 Task: Send an email with the signature Edwin Parker with the subject Request for a promotion and the message I would like to arrange a conference call to discuss this matter further. from softage.1@softage.net to softage.5@softage.net and softage.6@softage.net with an attached document Company_handbook.pdf
Action: Mouse moved to (431, 560)
Screenshot: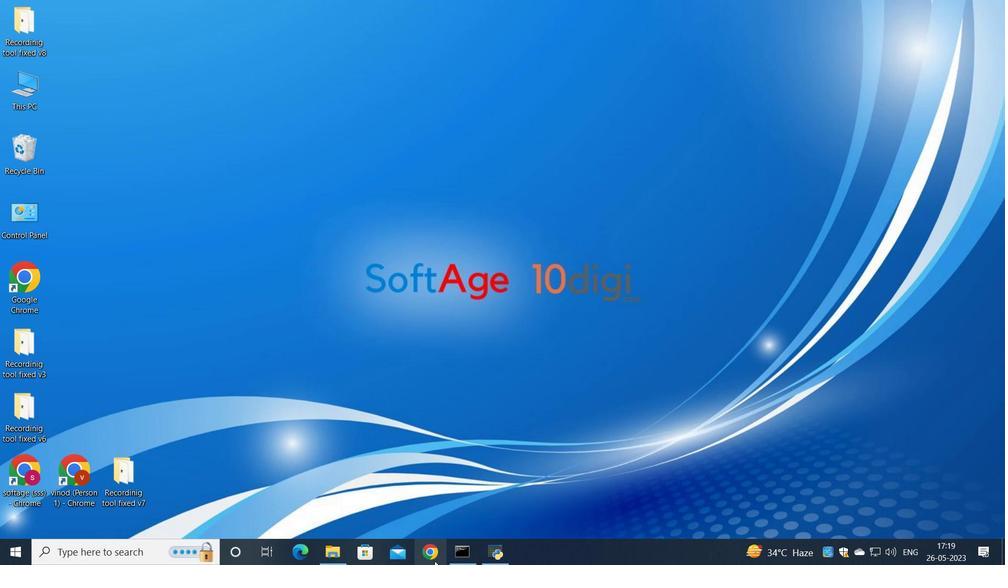 
Action: Mouse pressed left at (431, 560)
Screenshot: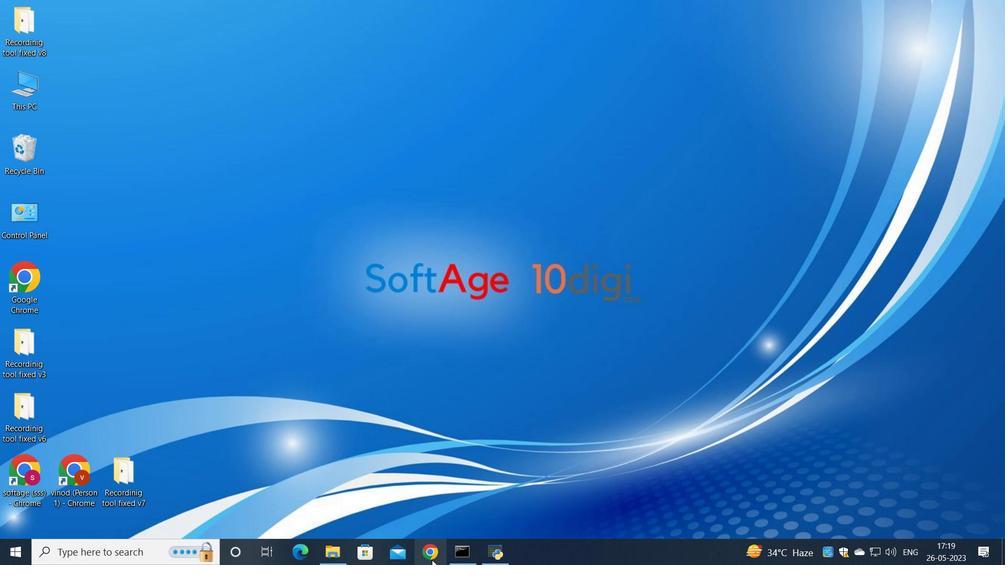 
Action: Mouse moved to (429, 375)
Screenshot: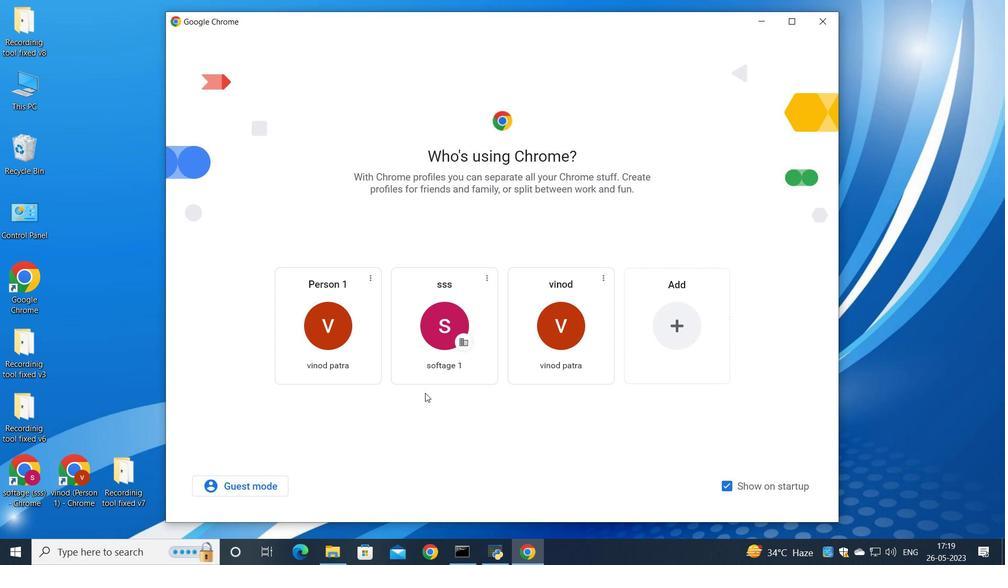 
Action: Mouse pressed left at (429, 375)
Screenshot: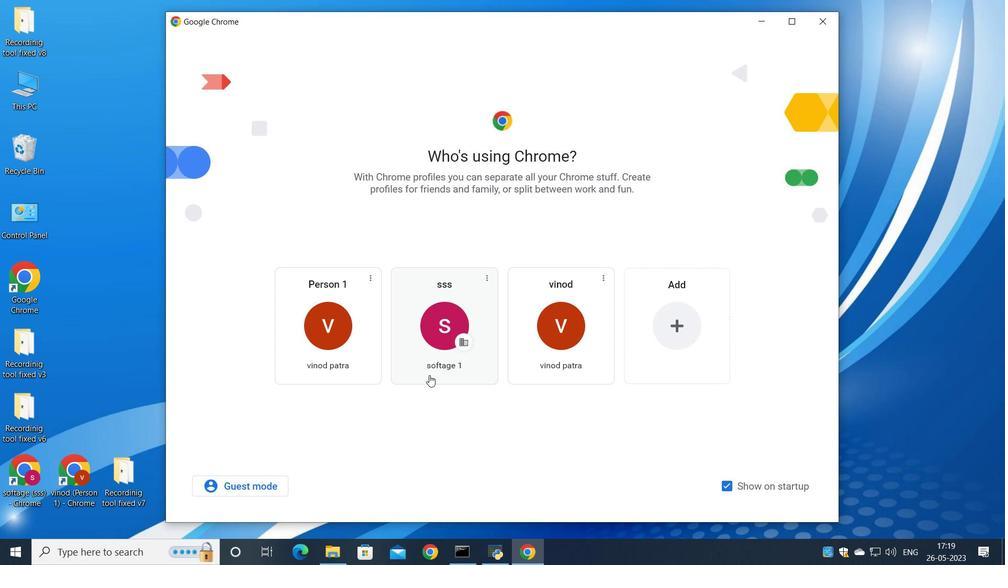 
Action: Mouse moved to (875, 68)
Screenshot: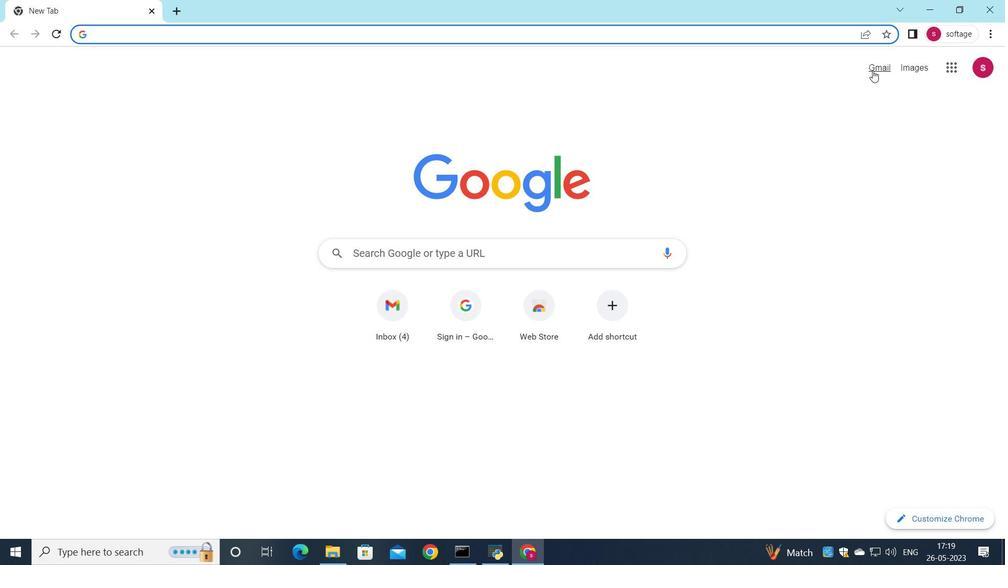 
Action: Mouse pressed left at (875, 68)
Screenshot: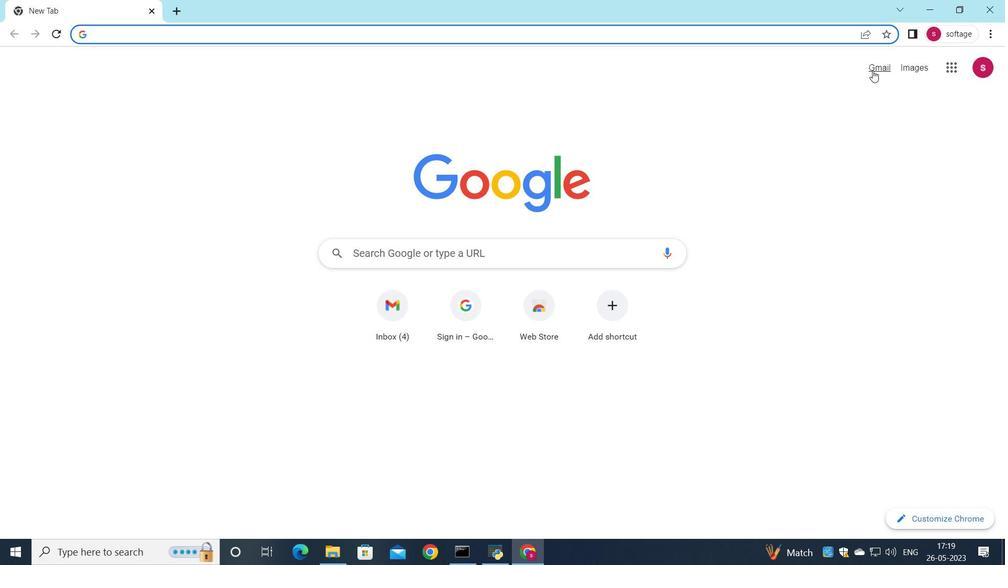 
Action: Mouse moved to (859, 92)
Screenshot: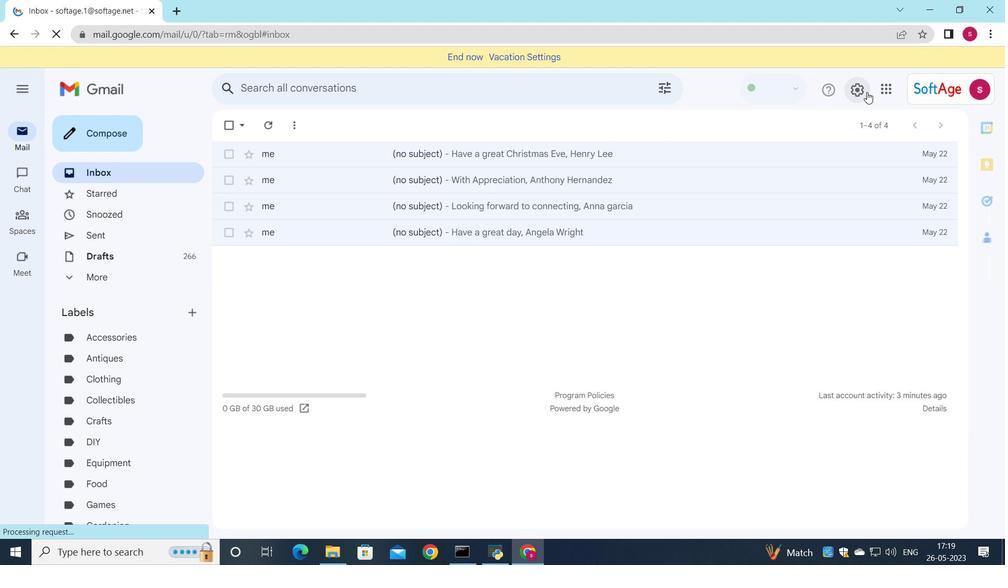 
Action: Mouse pressed left at (859, 92)
Screenshot: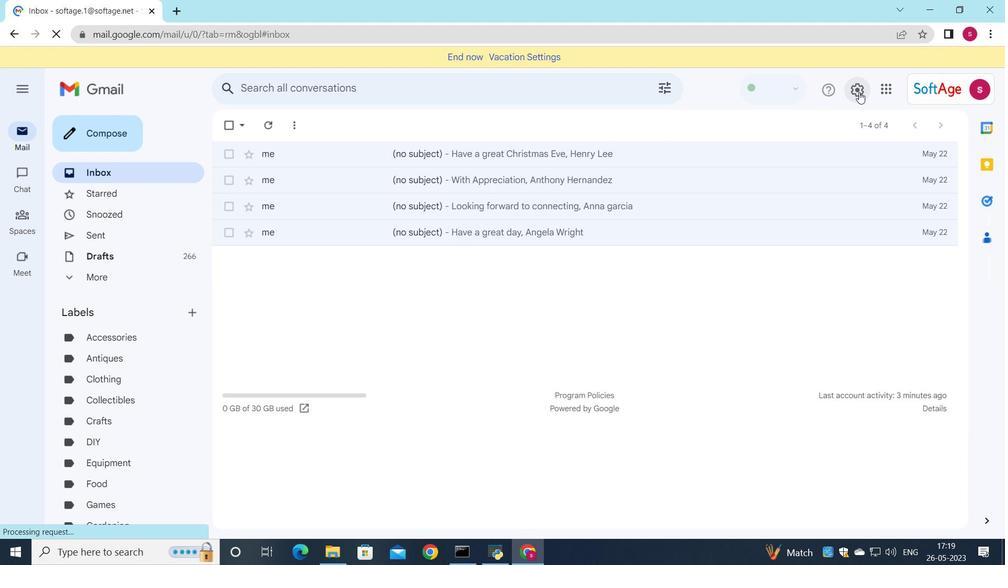 
Action: Mouse moved to (880, 154)
Screenshot: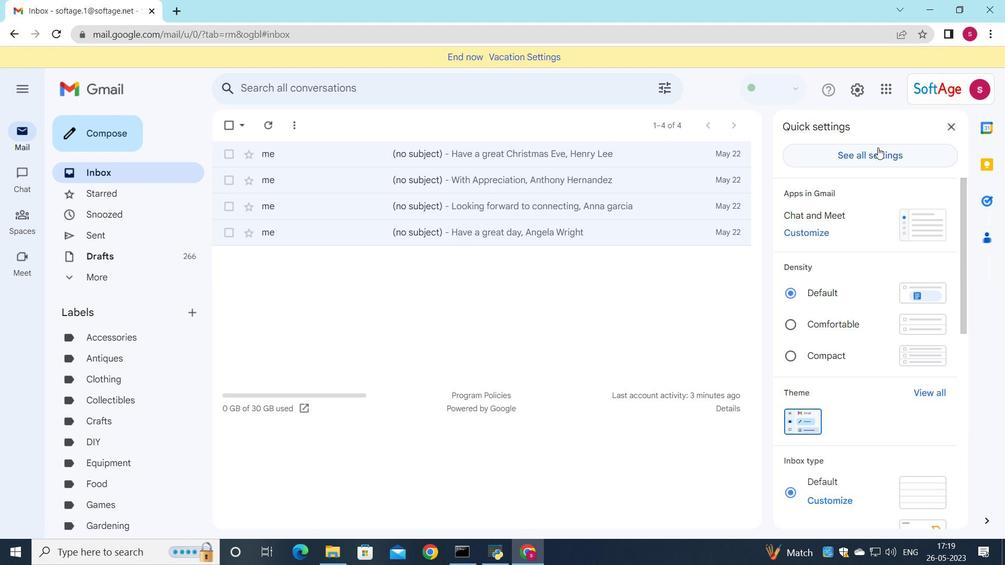 
Action: Mouse pressed left at (880, 154)
Screenshot: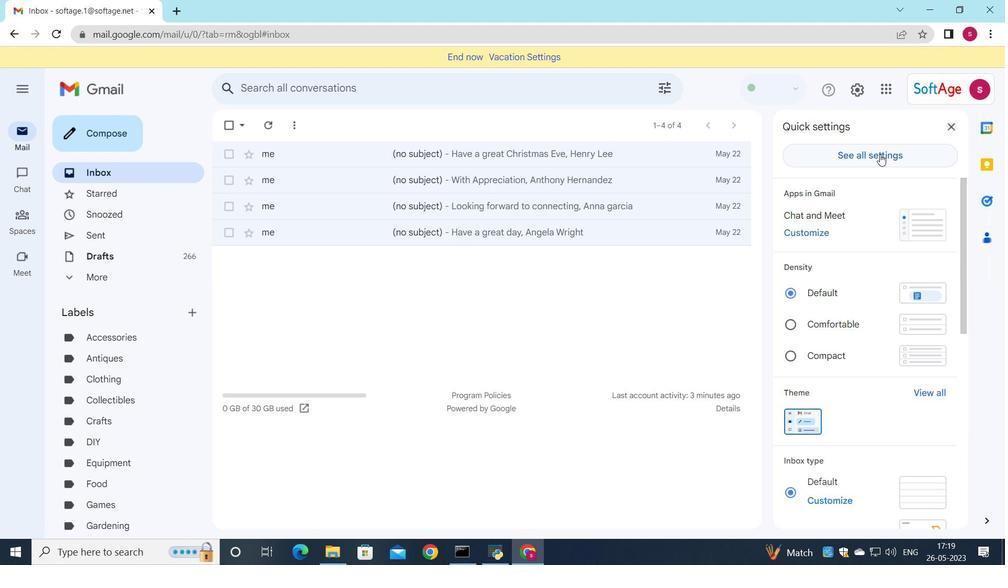 
Action: Mouse moved to (472, 250)
Screenshot: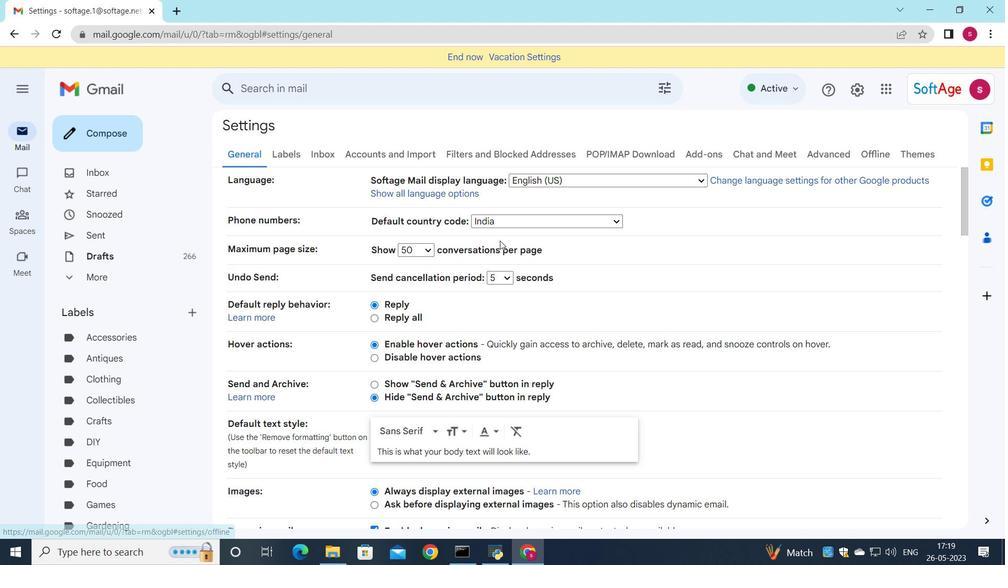 
Action: Mouse scrolled (472, 250) with delta (0, 0)
Screenshot: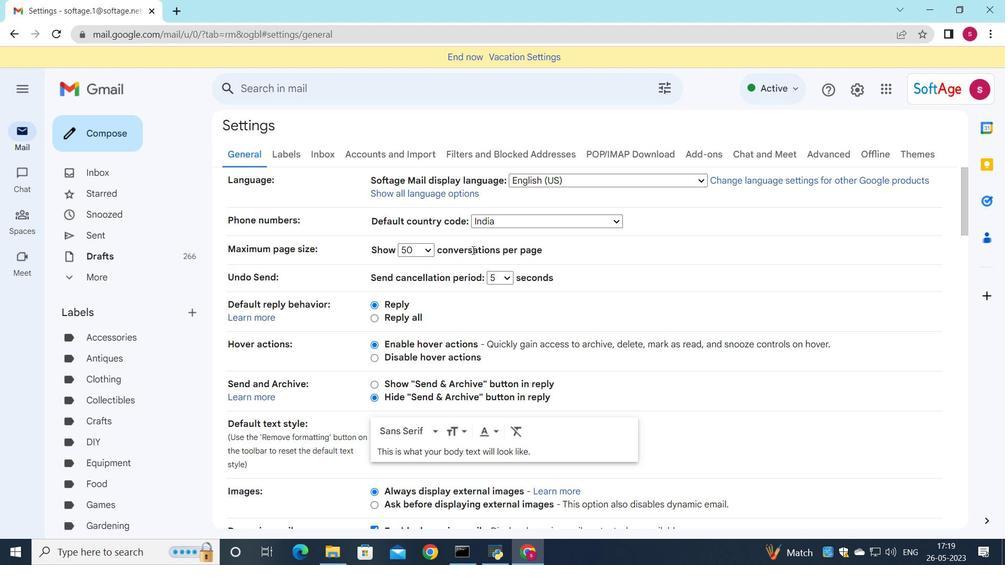
Action: Mouse scrolled (472, 250) with delta (0, 0)
Screenshot: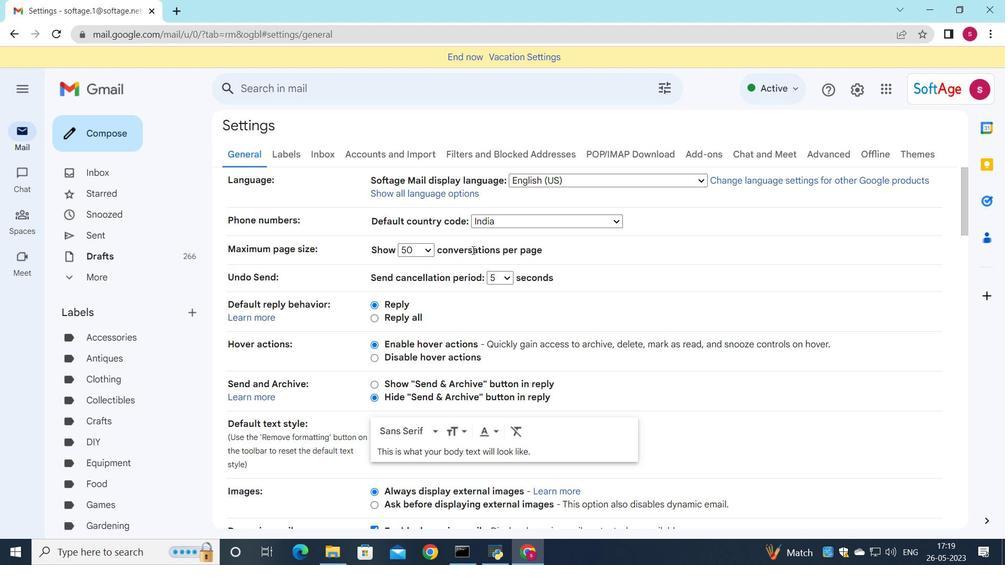 
Action: Mouse scrolled (472, 250) with delta (0, 0)
Screenshot: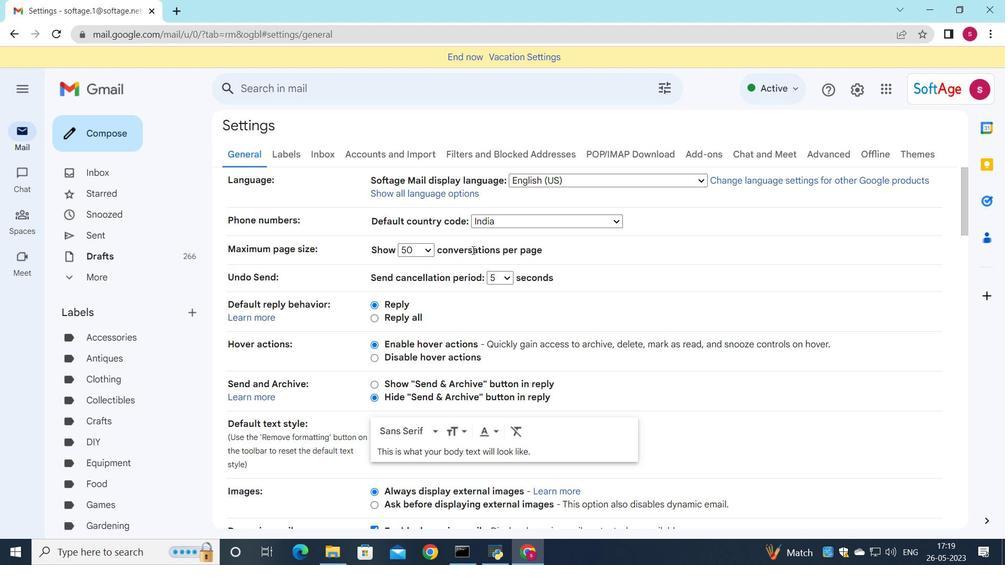 
Action: Mouse scrolled (472, 250) with delta (0, 0)
Screenshot: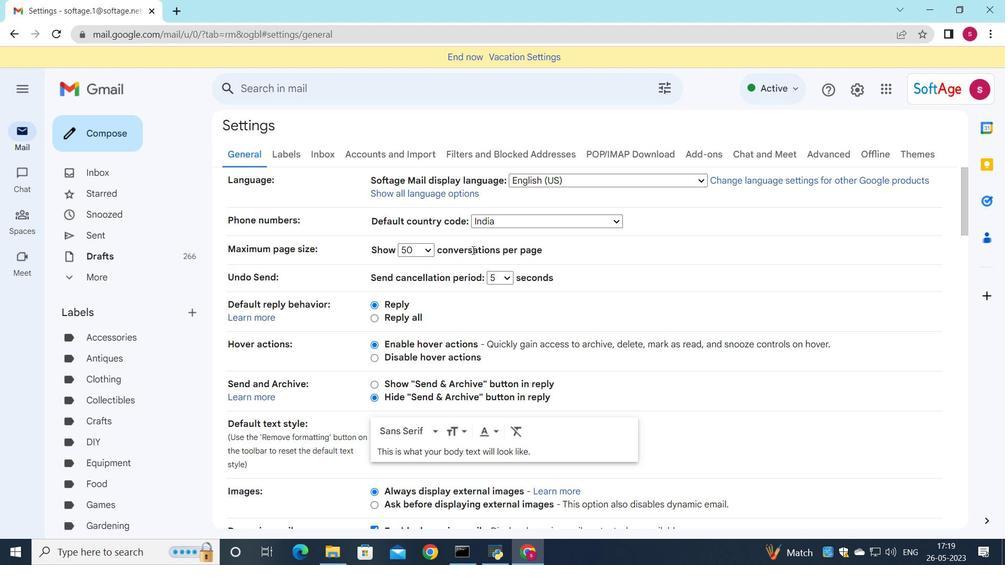 
Action: Mouse scrolled (472, 250) with delta (0, 0)
Screenshot: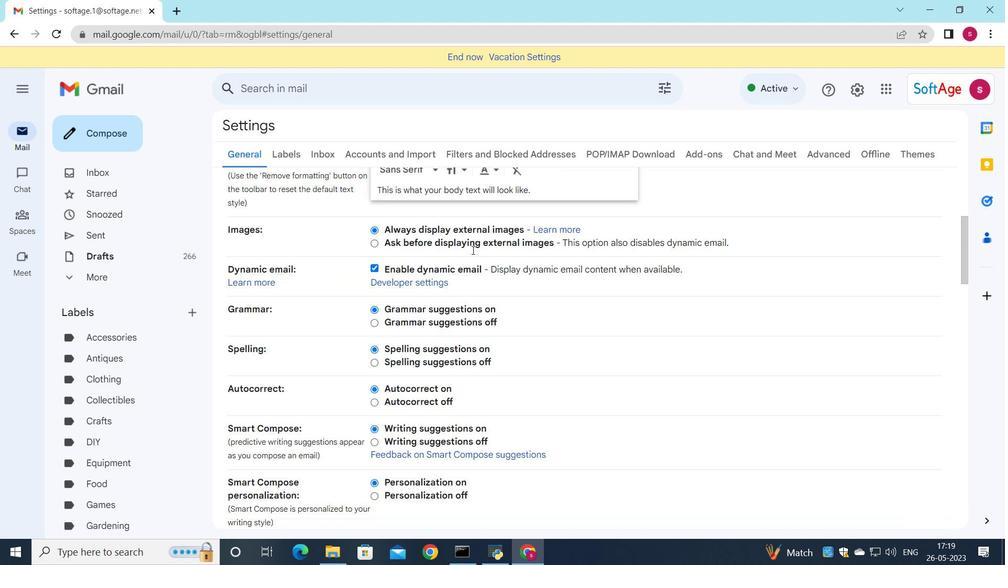 
Action: Mouse scrolled (472, 250) with delta (0, 0)
Screenshot: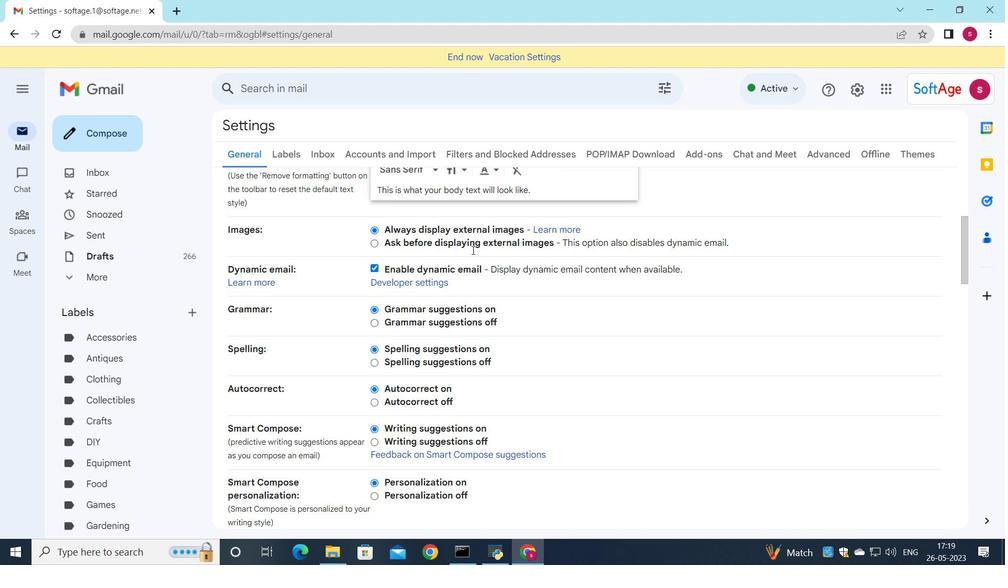 
Action: Mouse scrolled (472, 250) with delta (0, 0)
Screenshot: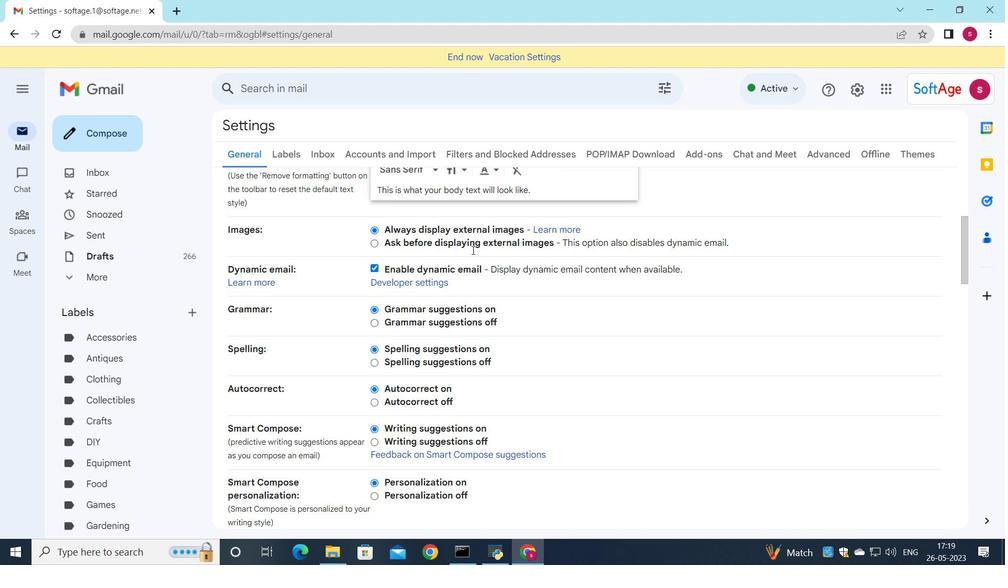 
Action: Mouse scrolled (472, 250) with delta (0, 0)
Screenshot: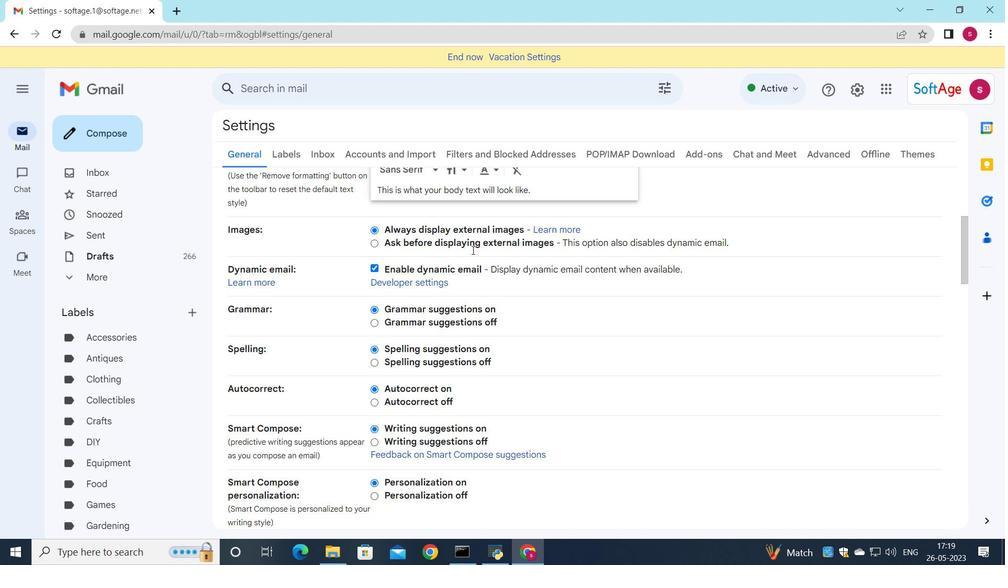 
Action: Mouse scrolled (472, 250) with delta (0, 0)
Screenshot: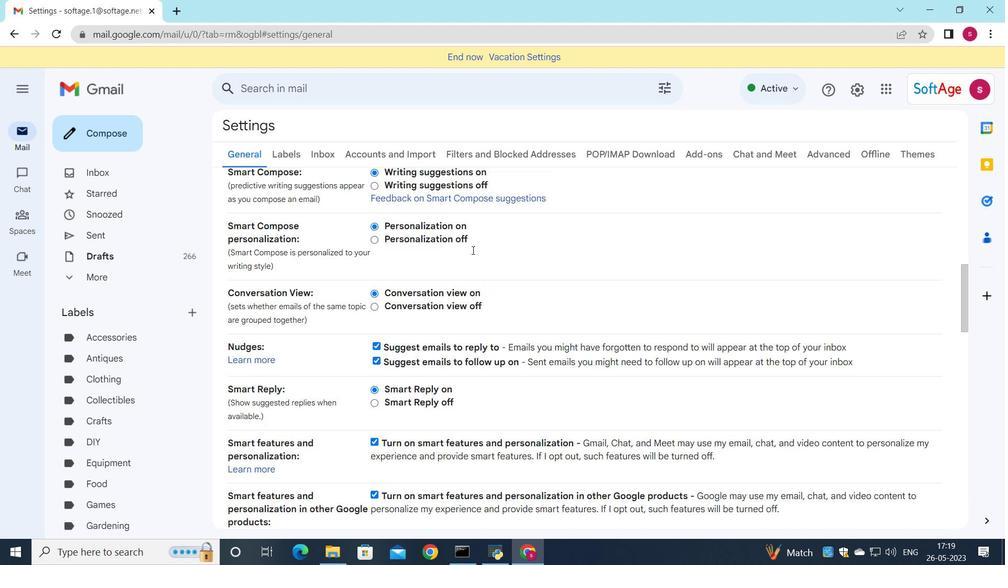 
Action: Mouse scrolled (472, 250) with delta (0, 0)
Screenshot: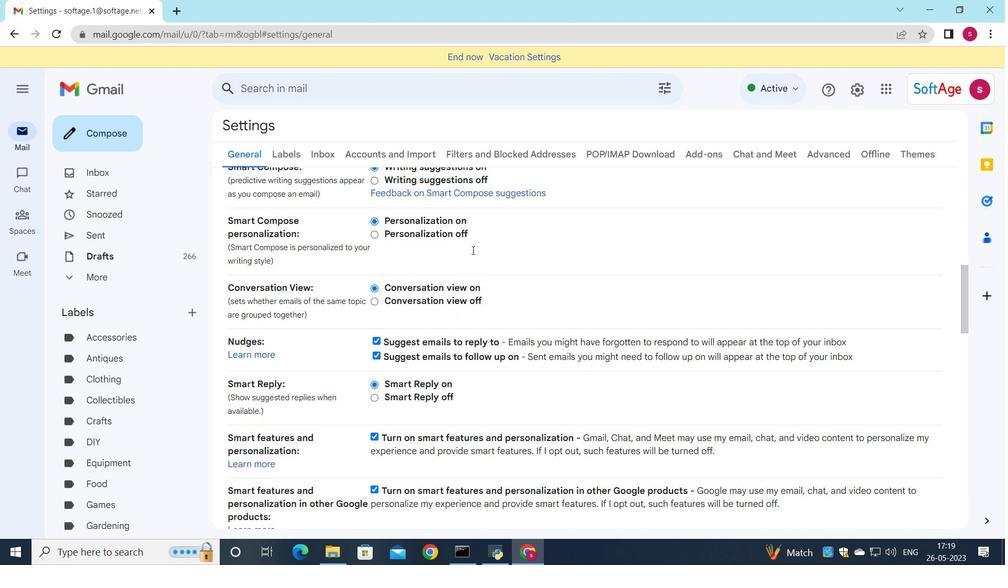 
Action: Mouse scrolled (472, 250) with delta (0, 0)
Screenshot: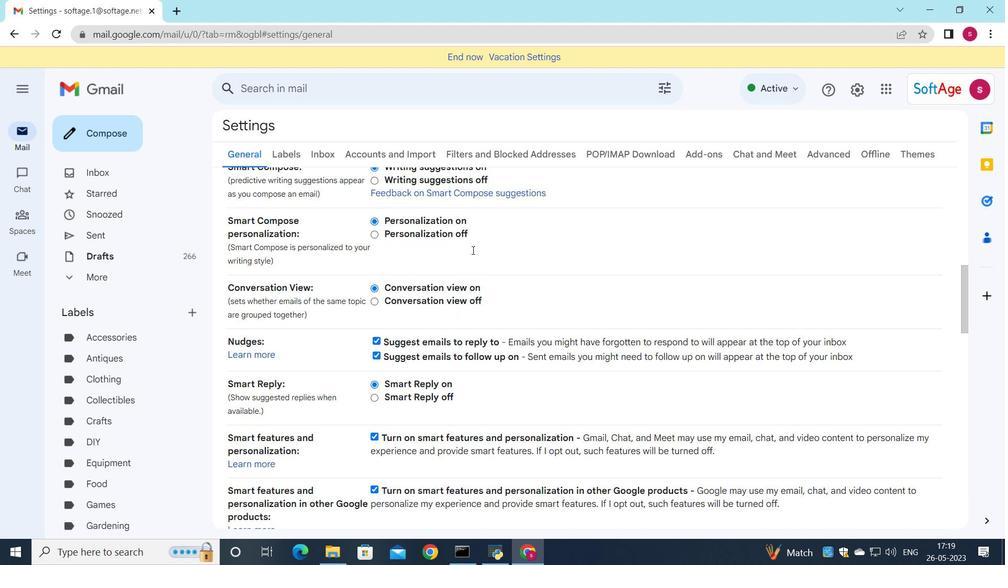 
Action: Mouse scrolled (472, 250) with delta (0, 0)
Screenshot: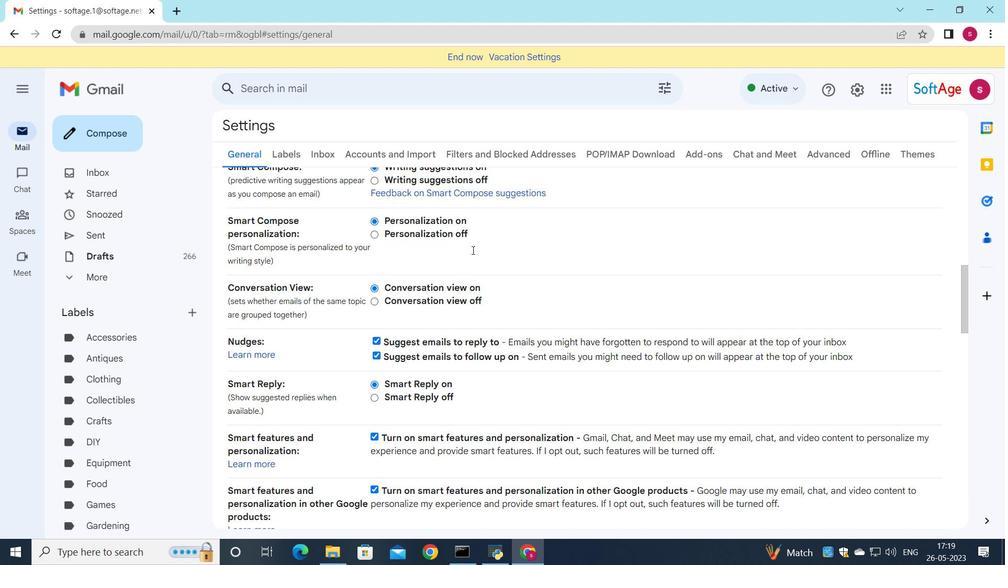 
Action: Mouse scrolled (472, 250) with delta (0, 0)
Screenshot: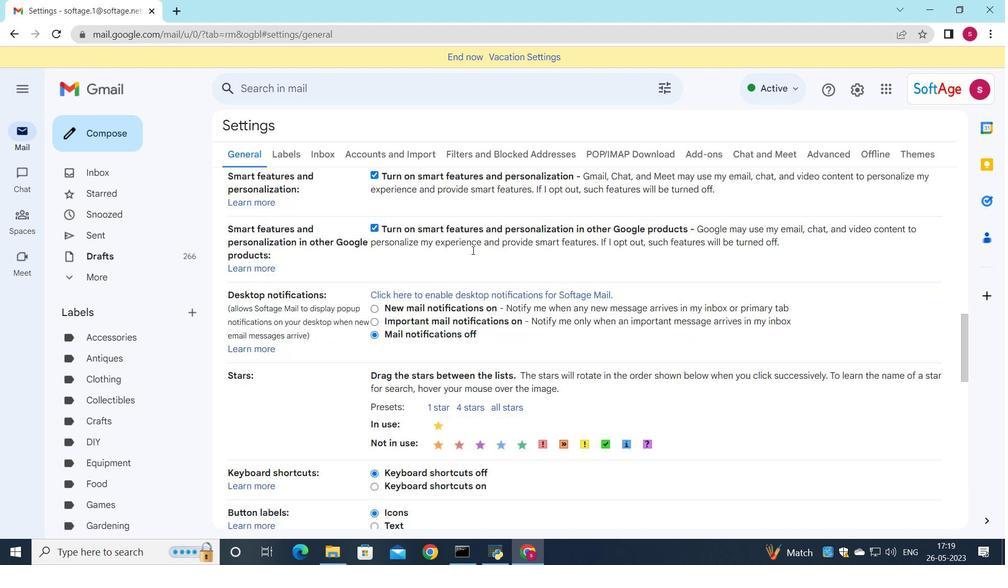 
Action: Mouse scrolled (472, 250) with delta (0, 0)
Screenshot: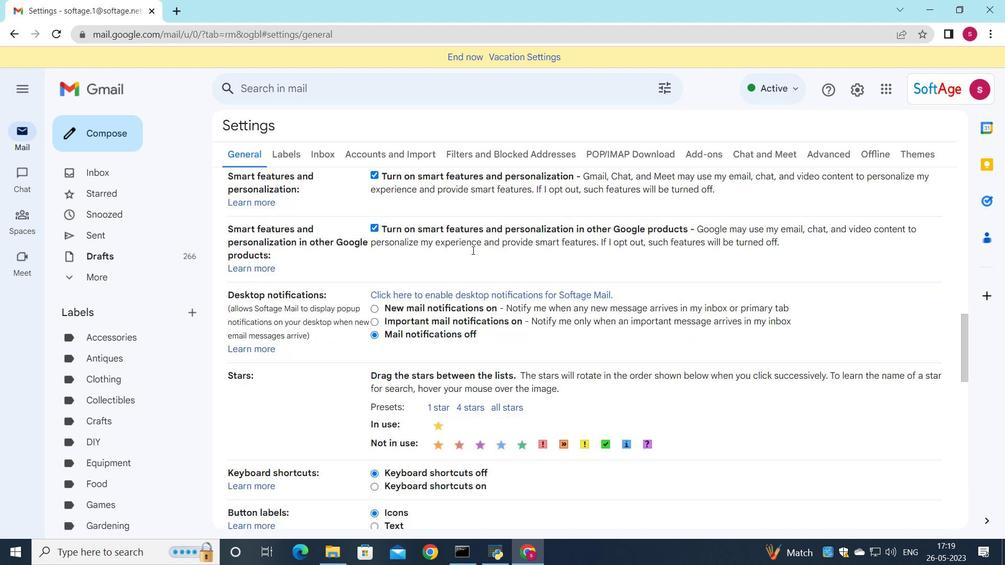 
Action: Mouse scrolled (472, 250) with delta (0, 0)
Screenshot: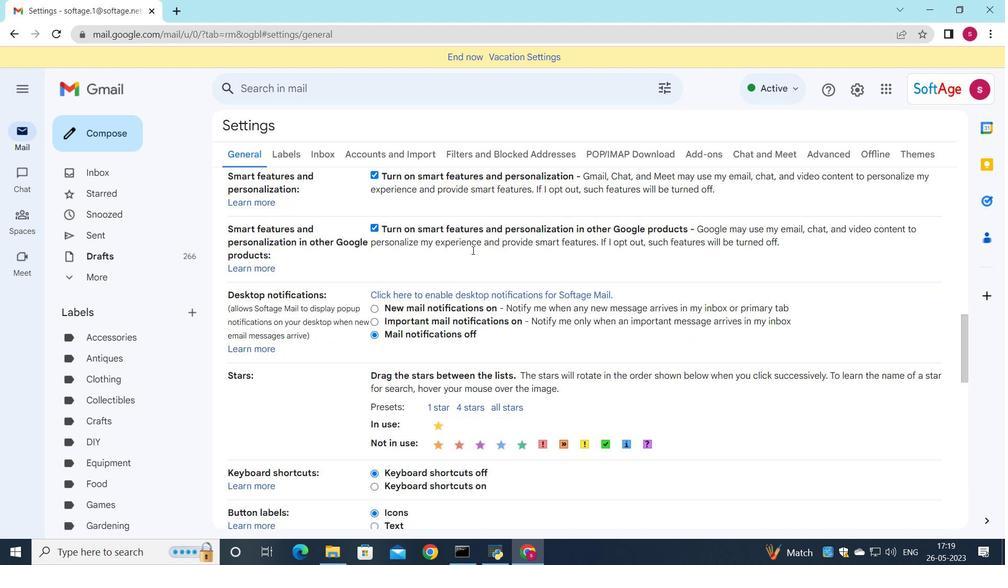 
Action: Mouse scrolled (472, 250) with delta (0, 0)
Screenshot: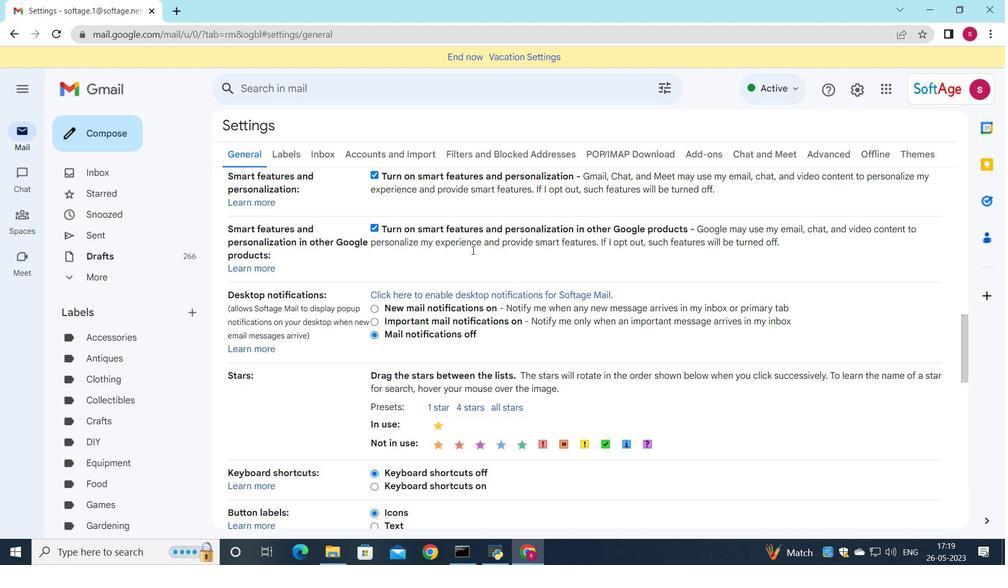 
Action: Mouse scrolled (472, 250) with delta (0, 0)
Screenshot: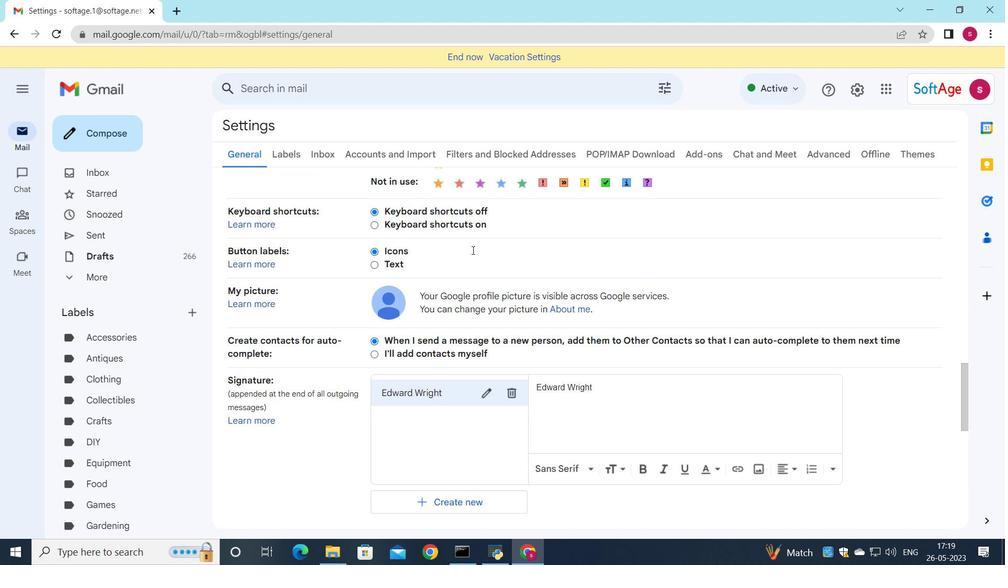 
Action: Mouse scrolled (472, 250) with delta (0, 0)
Screenshot: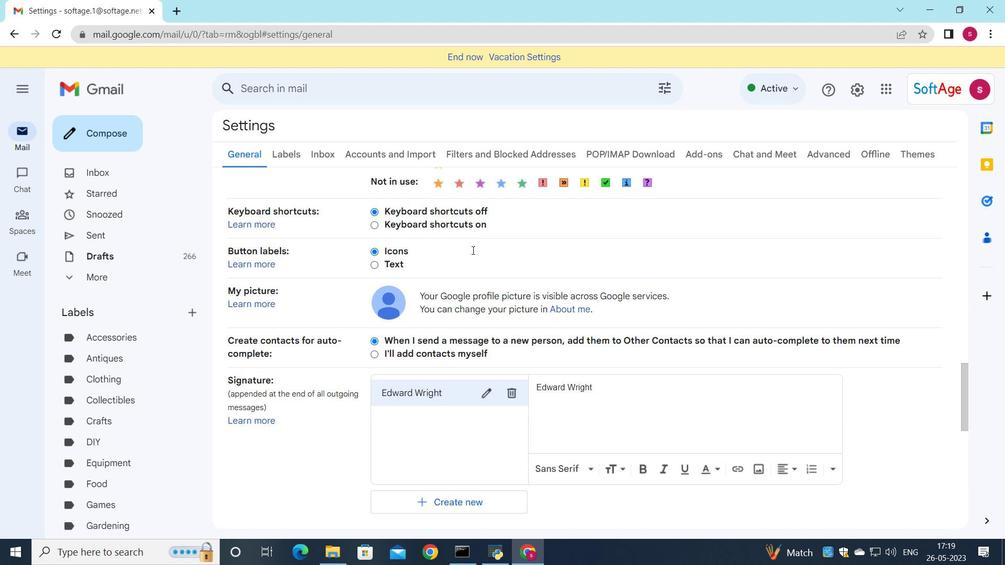 
Action: Mouse scrolled (472, 250) with delta (0, 0)
Screenshot: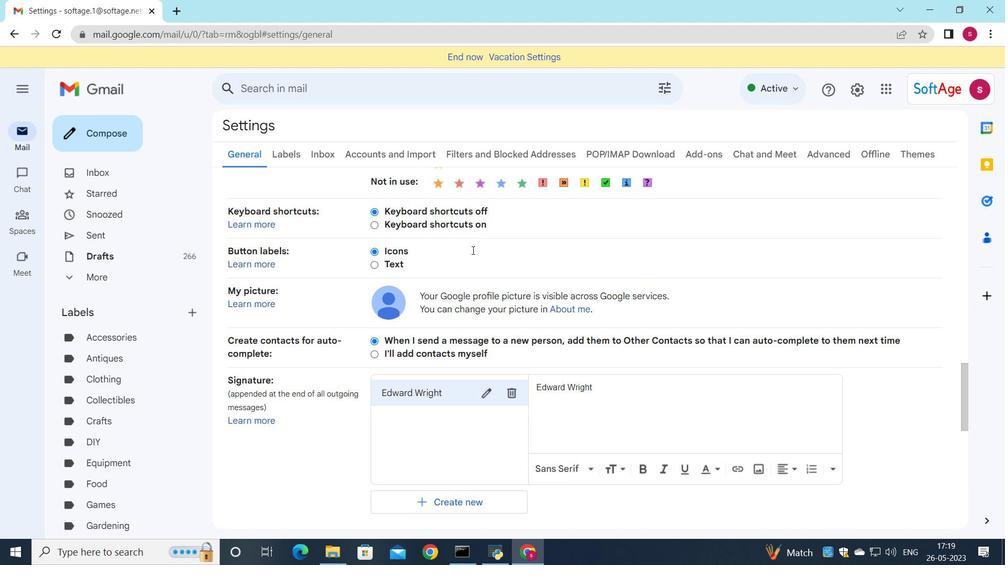 
Action: Mouse moved to (513, 198)
Screenshot: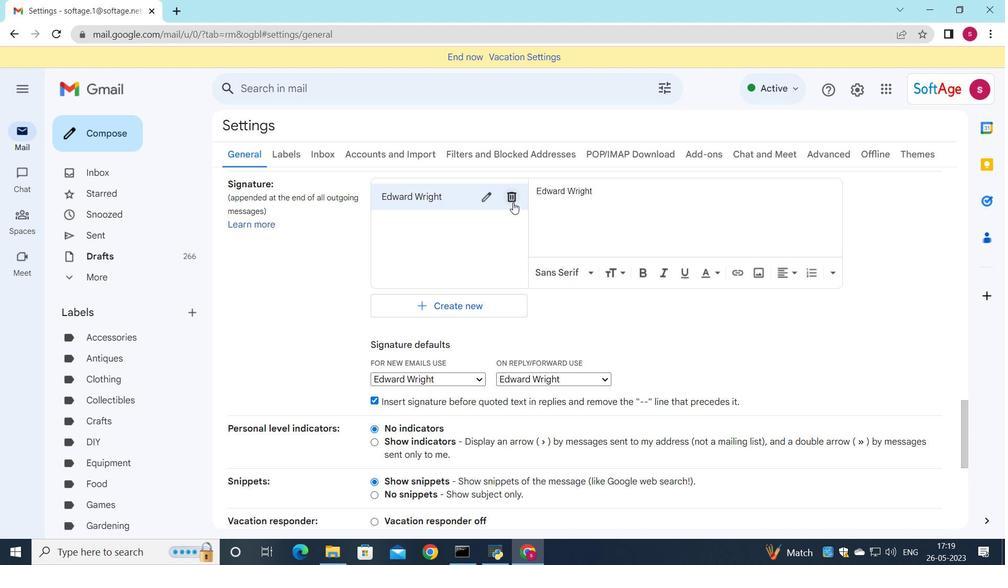 
Action: Mouse pressed left at (513, 198)
Screenshot: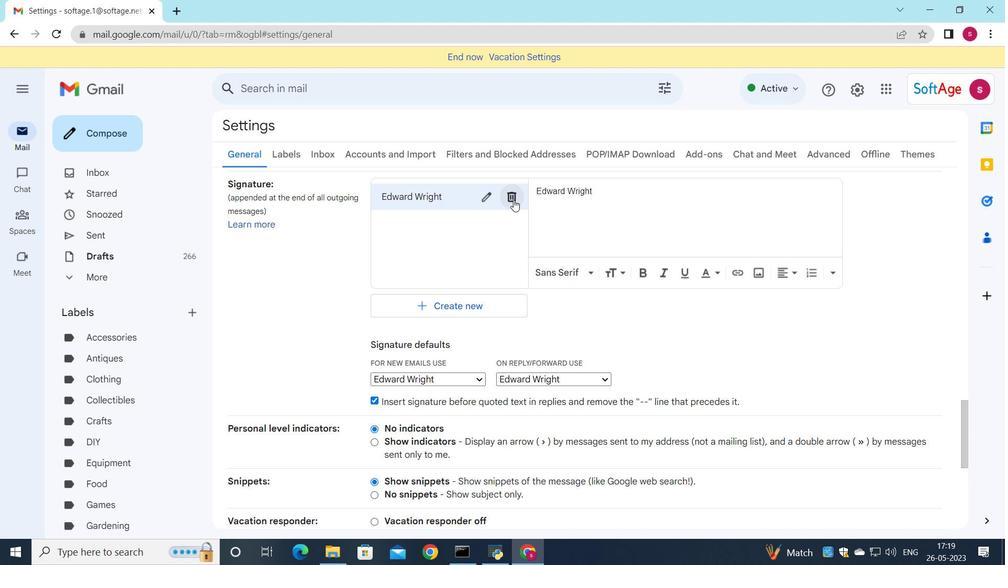 
Action: Mouse moved to (625, 324)
Screenshot: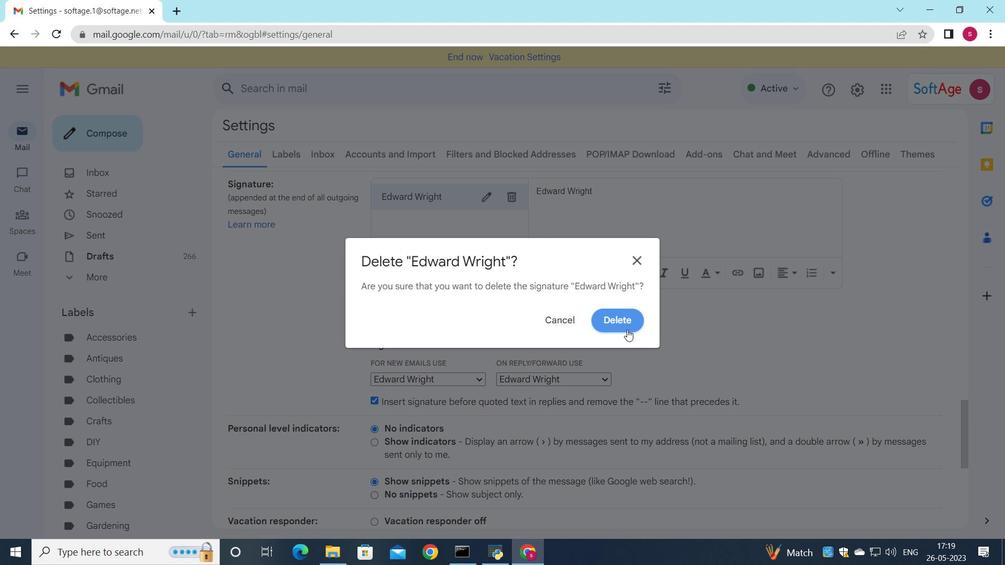 
Action: Mouse pressed left at (625, 324)
Screenshot: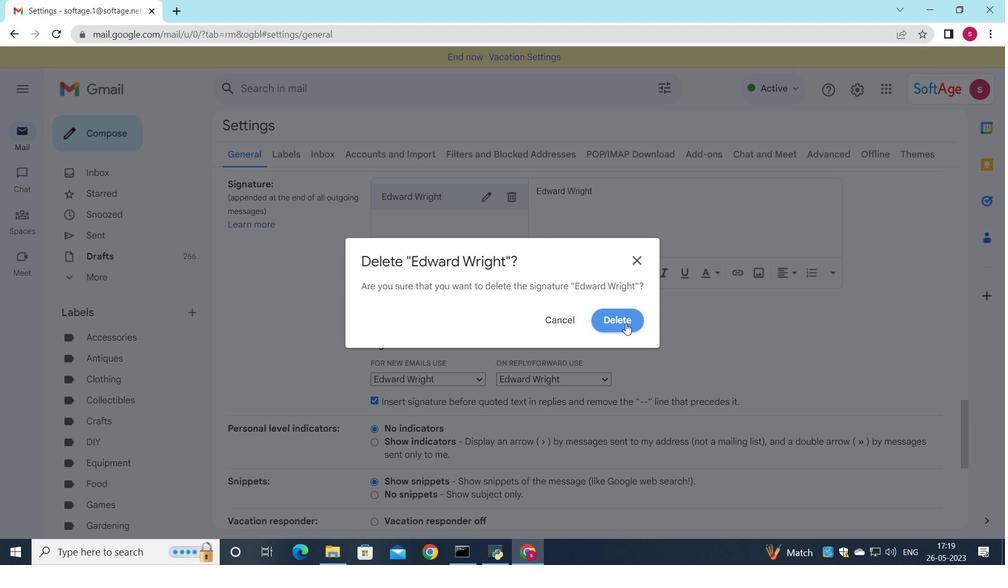 
Action: Mouse moved to (425, 207)
Screenshot: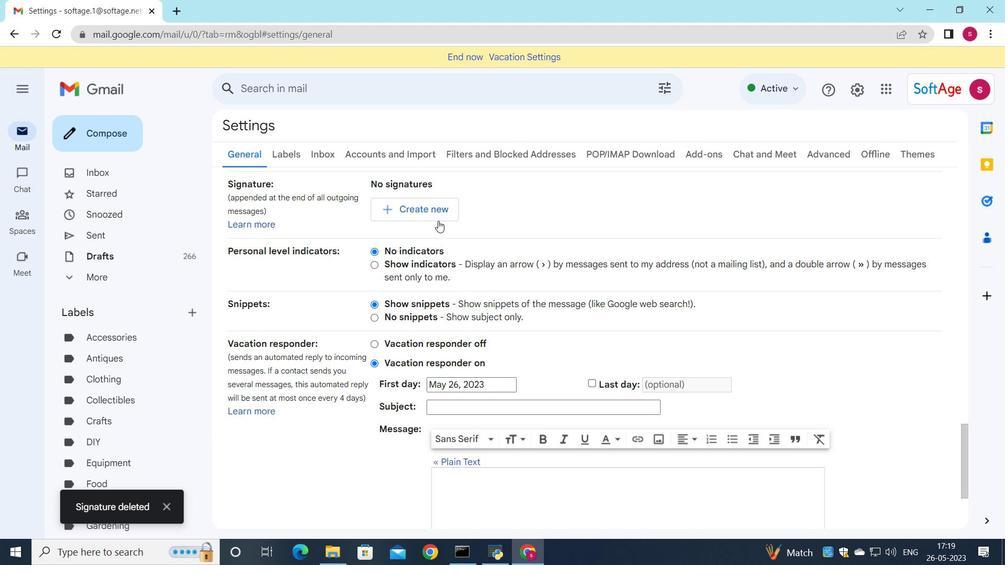 
Action: Mouse pressed left at (425, 207)
Screenshot: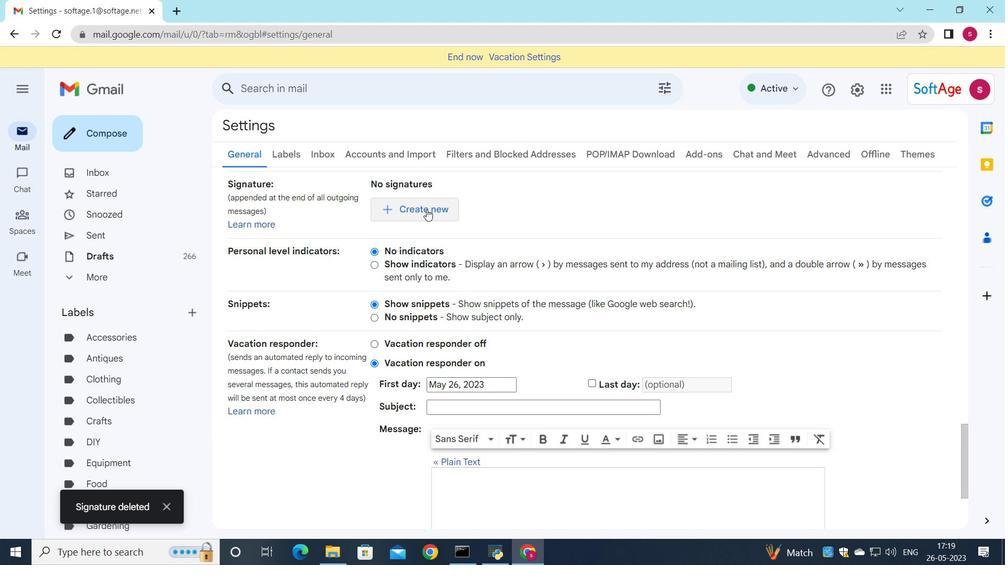 
Action: Mouse moved to (625, 229)
Screenshot: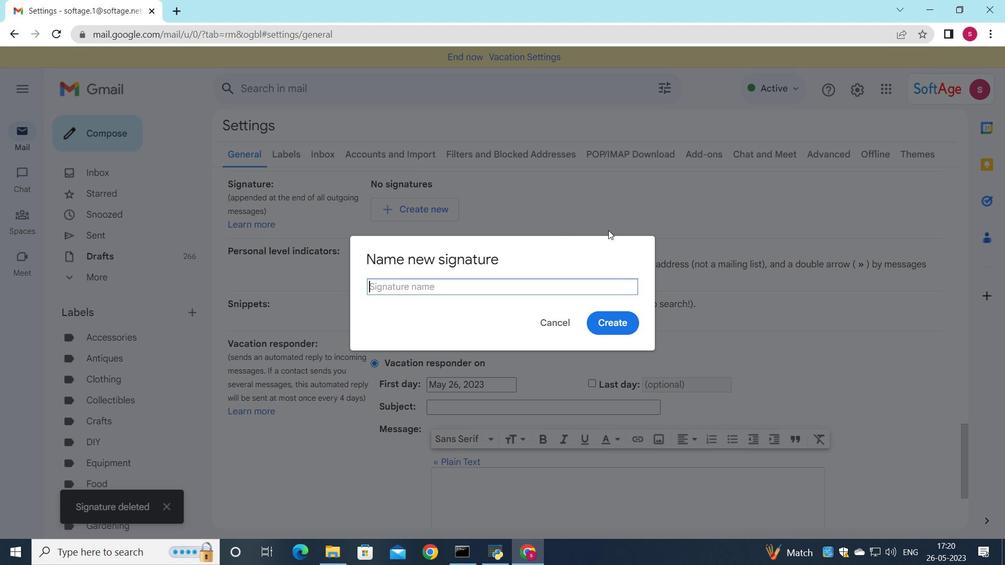
Action: Key pressed <Key.shift>Edwin<Key.space><Key.shift>Parker
Screenshot: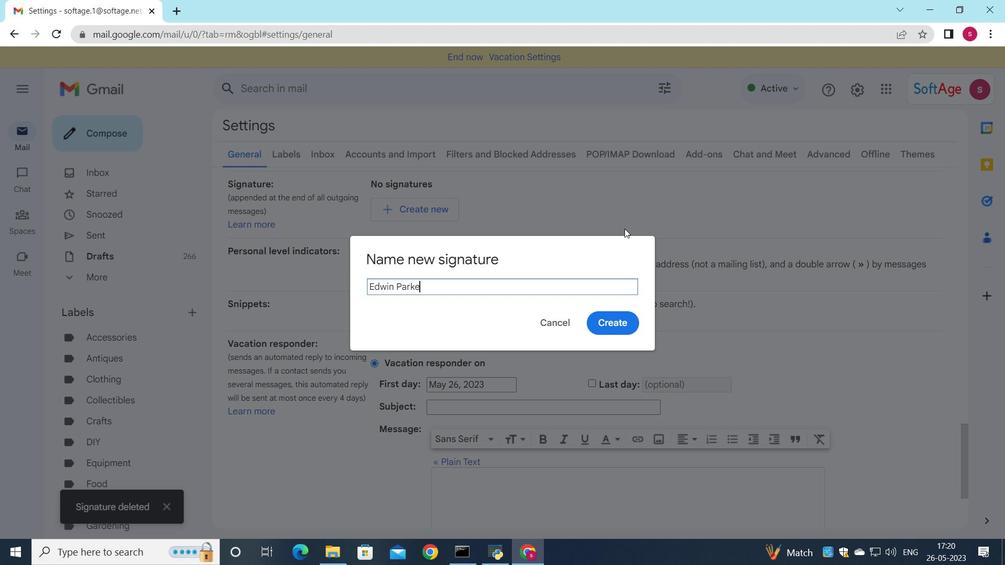
Action: Mouse moved to (621, 320)
Screenshot: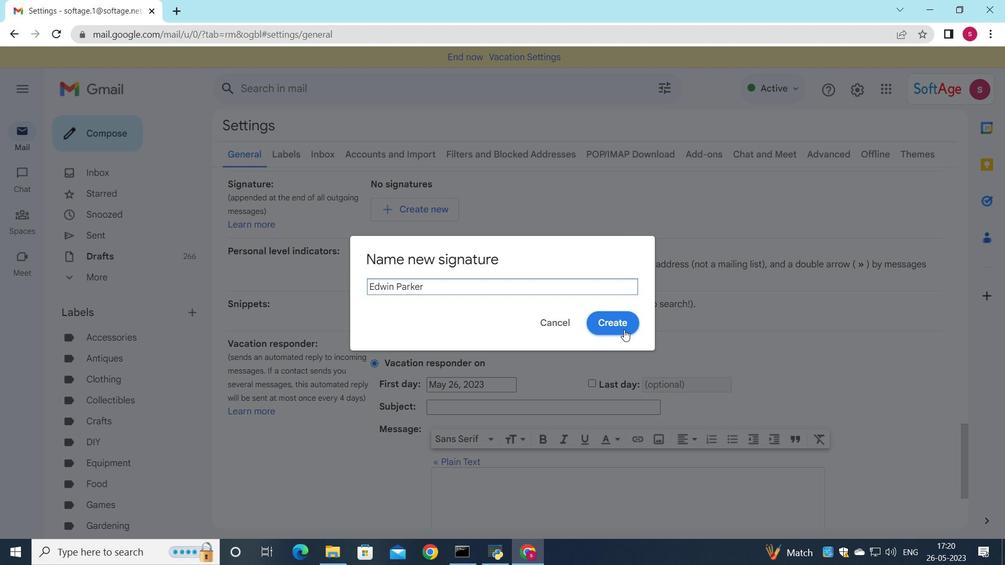 
Action: Mouse pressed left at (621, 320)
Screenshot: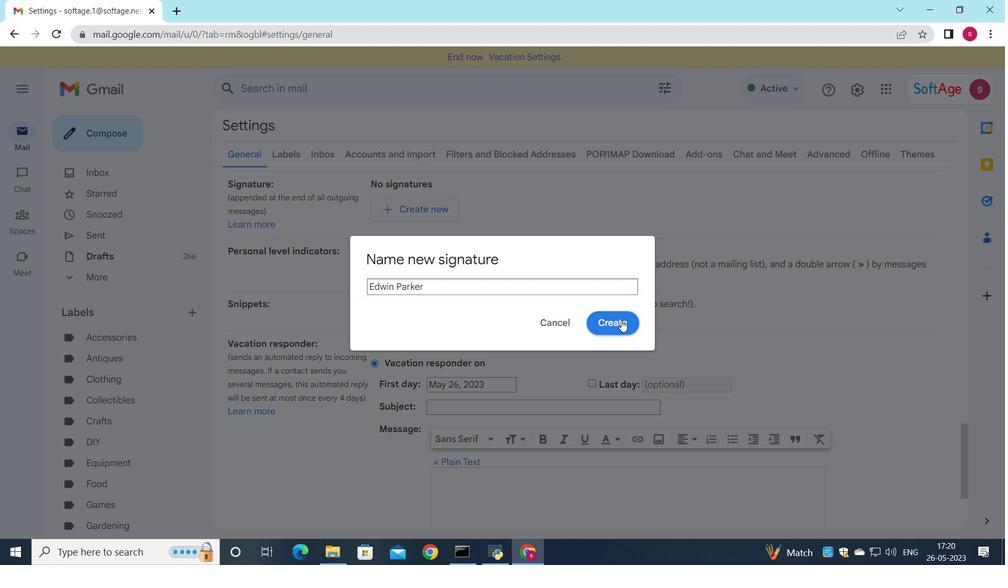 
Action: Mouse moved to (616, 219)
Screenshot: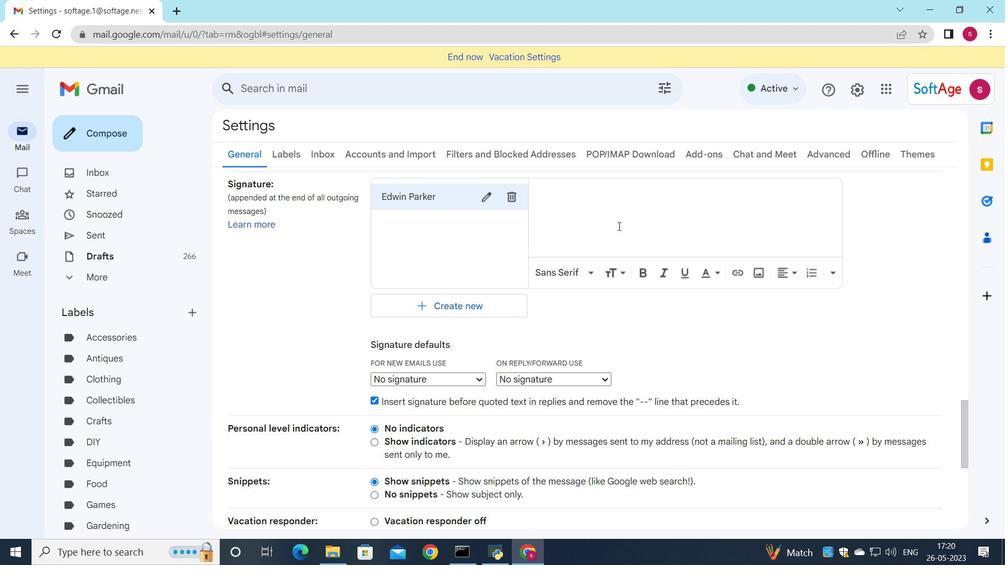 
Action: Mouse pressed left at (616, 219)
Screenshot: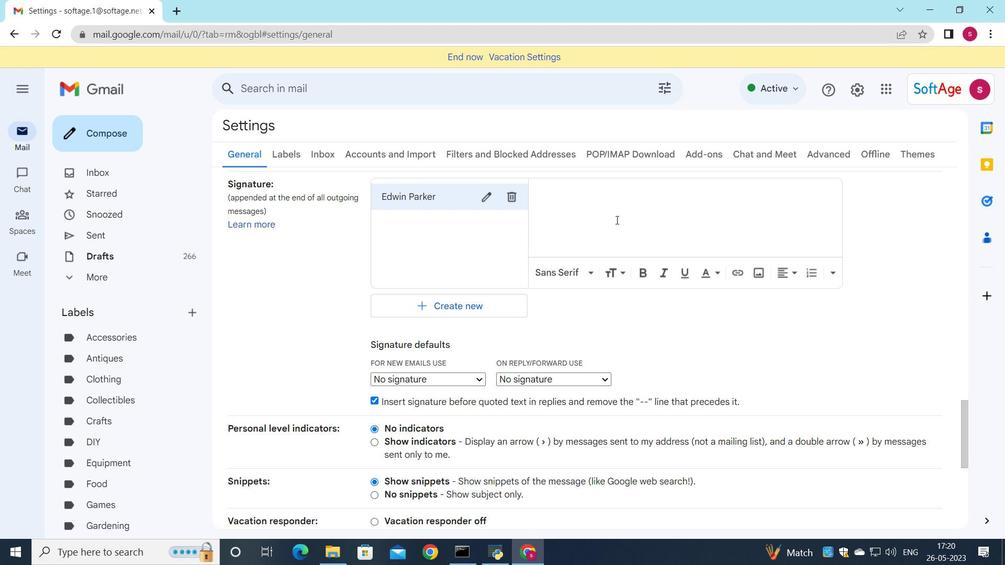 
Action: Key pressed <Key.shift>Edwin<Key.space><Key.shift><Key.shift><Key.shift><Key.shift>Parker
Screenshot: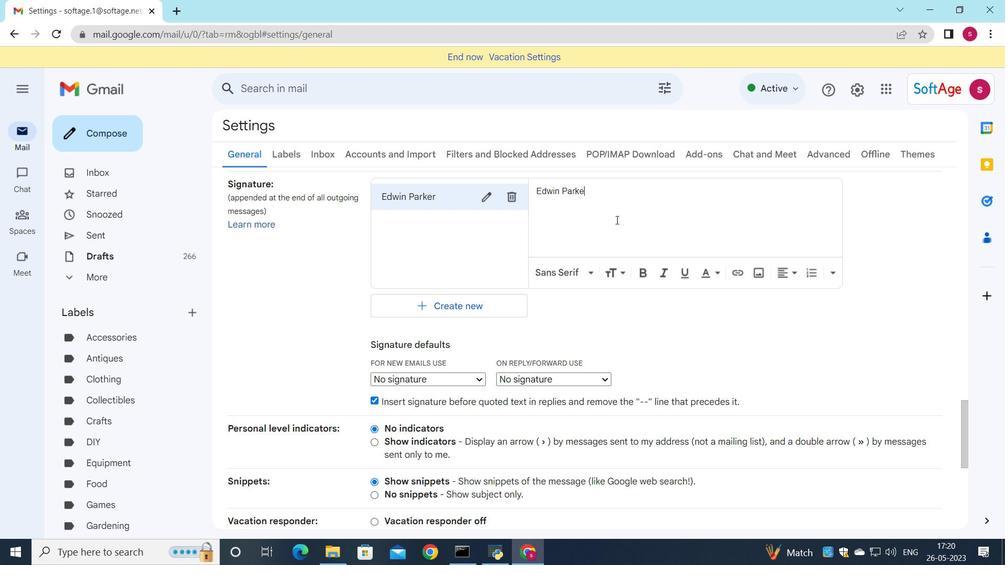 
Action: Mouse moved to (479, 380)
Screenshot: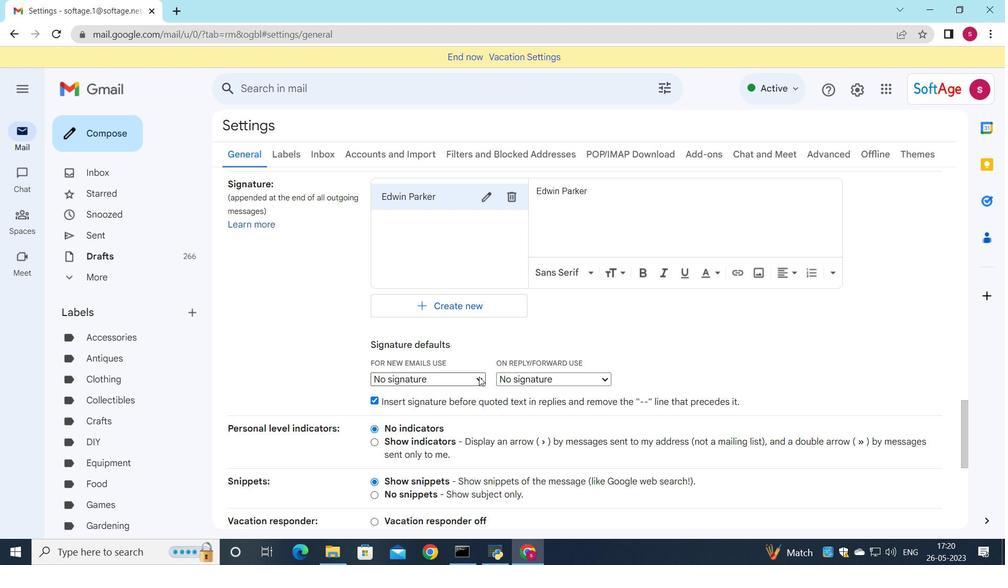 
Action: Mouse pressed left at (479, 380)
Screenshot: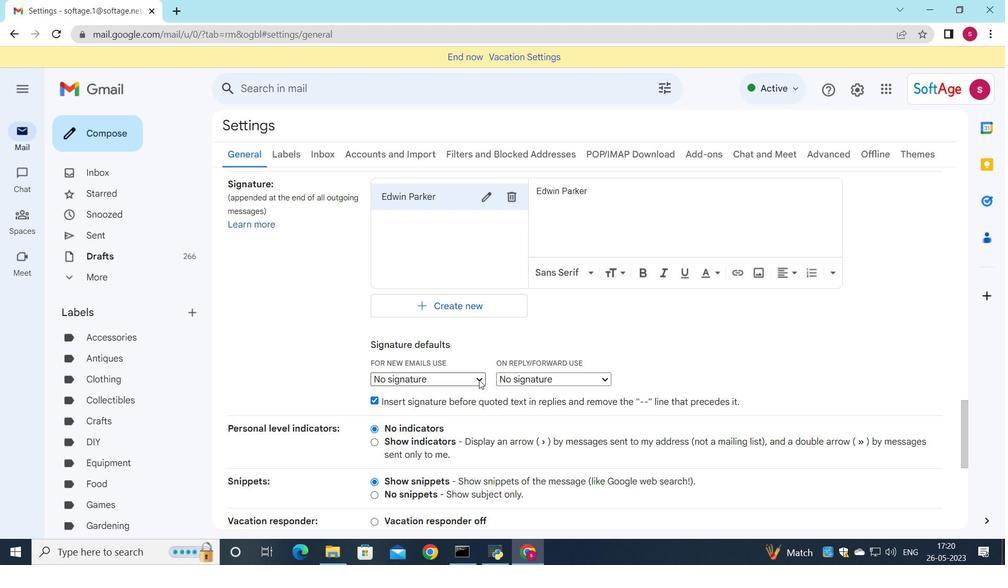 
Action: Mouse moved to (482, 405)
Screenshot: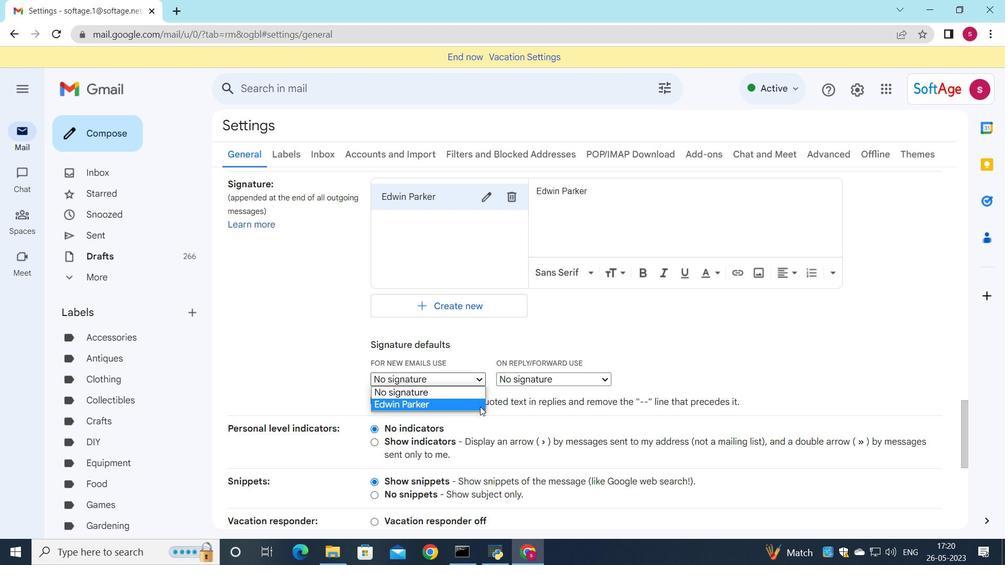 
Action: Mouse pressed left at (482, 405)
Screenshot: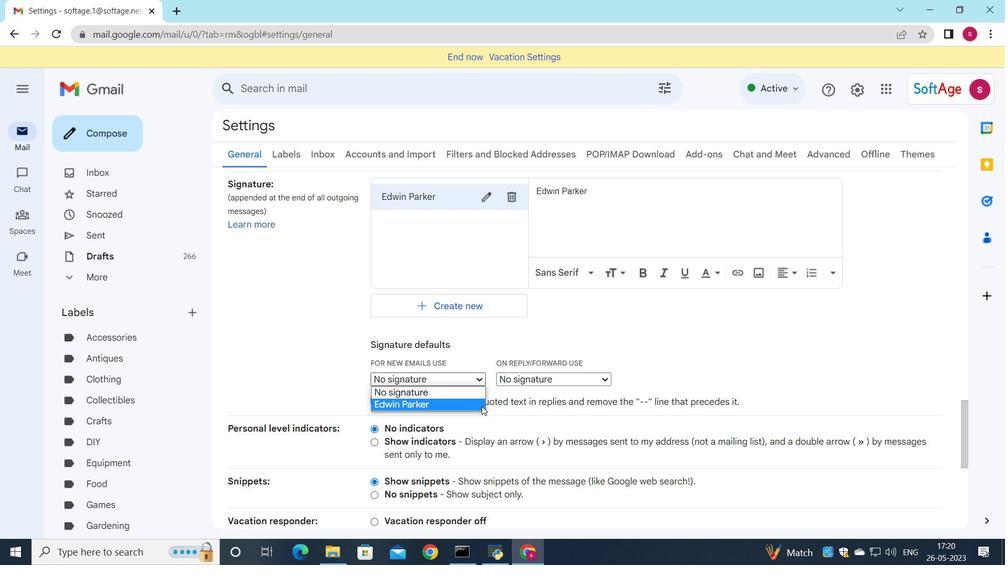 
Action: Mouse moved to (522, 383)
Screenshot: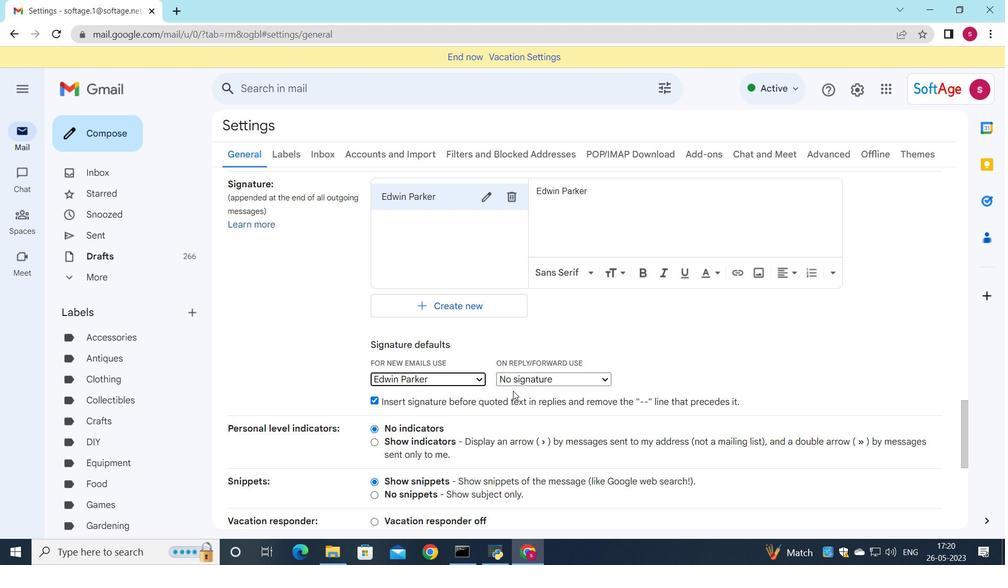 
Action: Mouse pressed left at (522, 383)
Screenshot: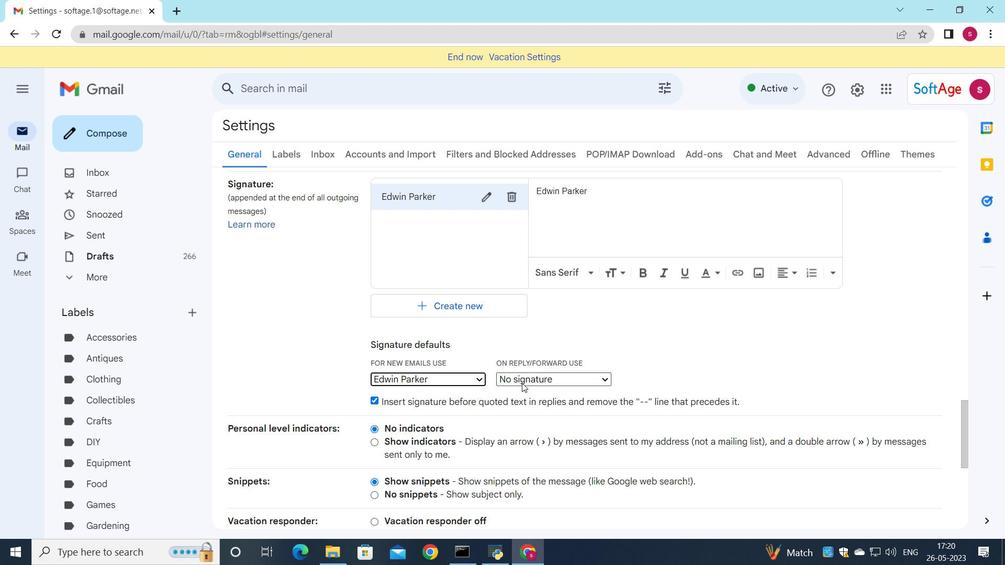
Action: Mouse moved to (523, 404)
Screenshot: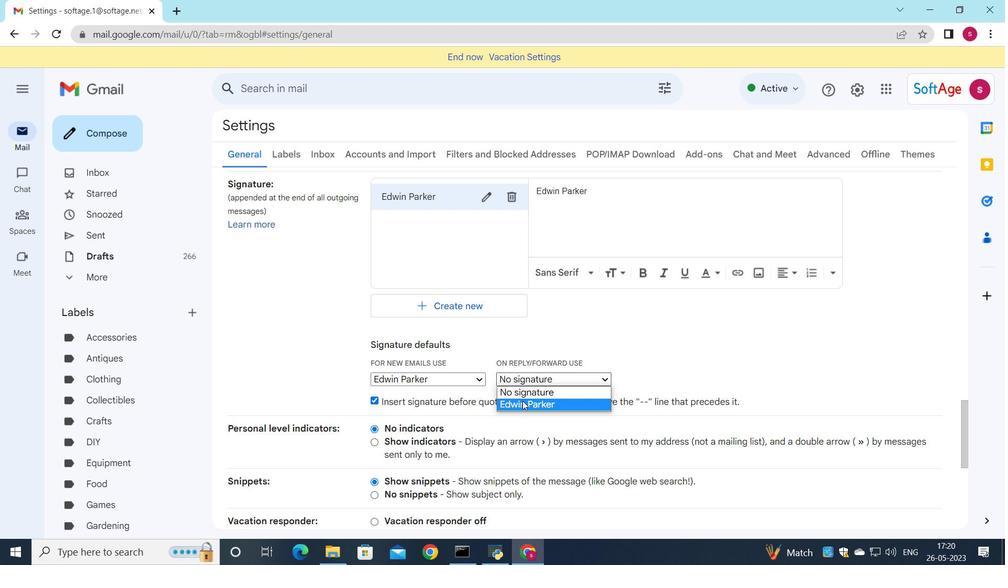 
Action: Mouse pressed left at (523, 404)
Screenshot: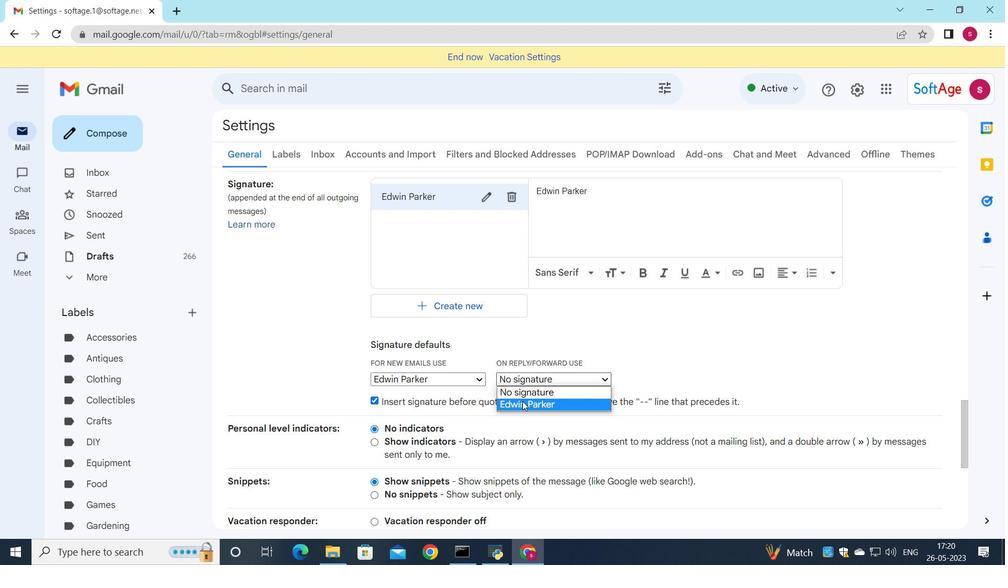 
Action: Mouse moved to (432, 341)
Screenshot: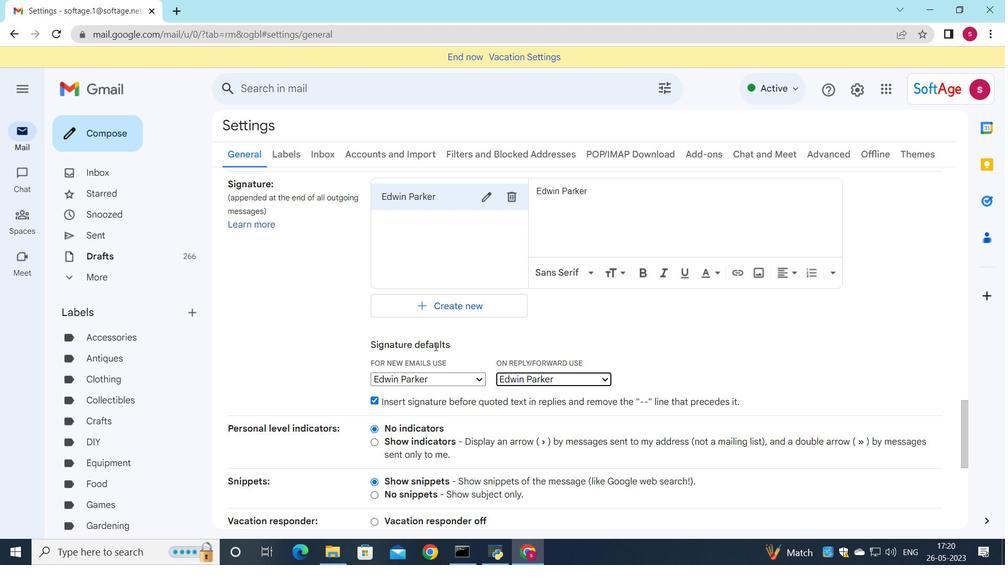 
Action: Mouse scrolled (432, 340) with delta (0, 0)
Screenshot: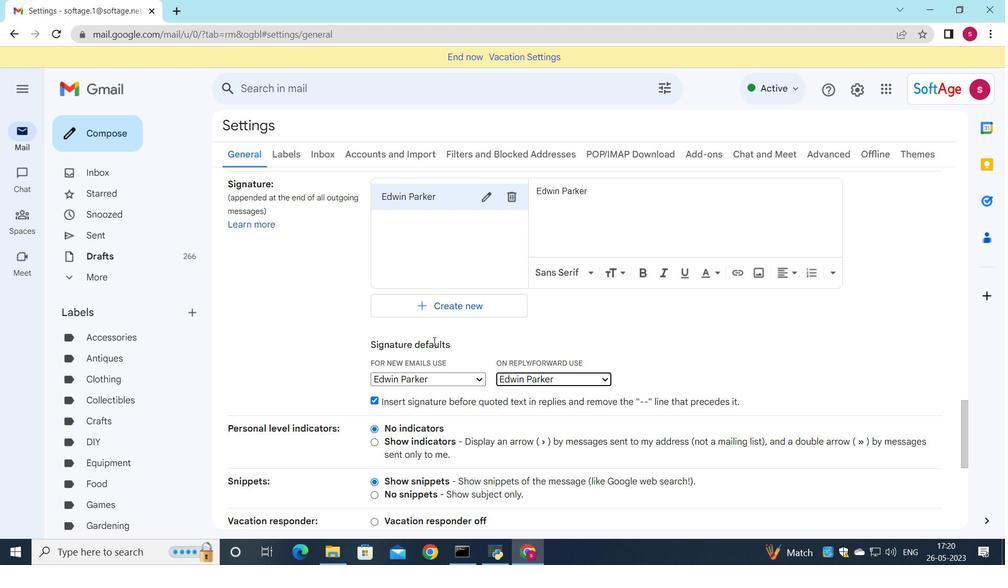 
Action: Mouse scrolled (432, 340) with delta (0, 0)
Screenshot: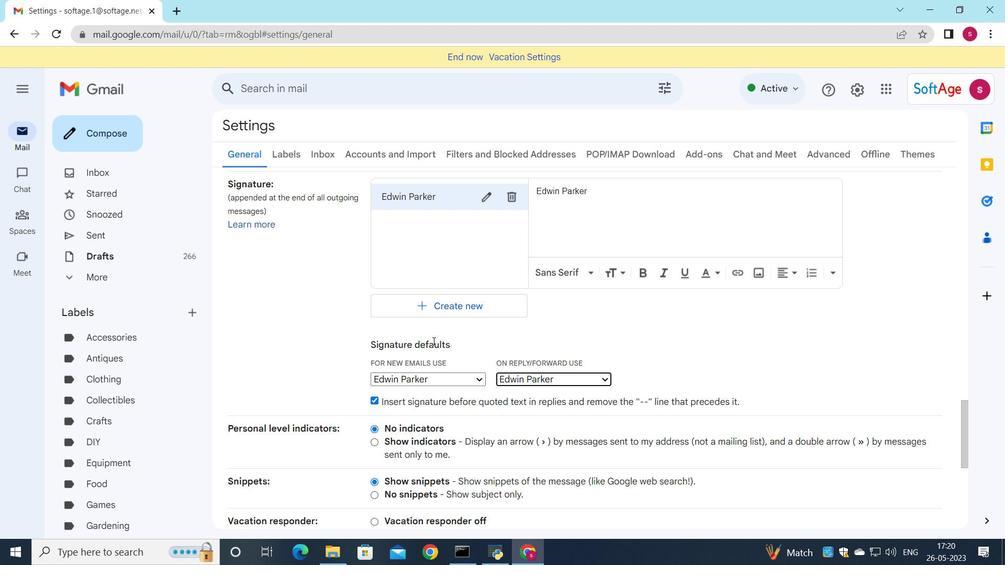 
Action: Mouse scrolled (432, 340) with delta (0, 0)
Screenshot: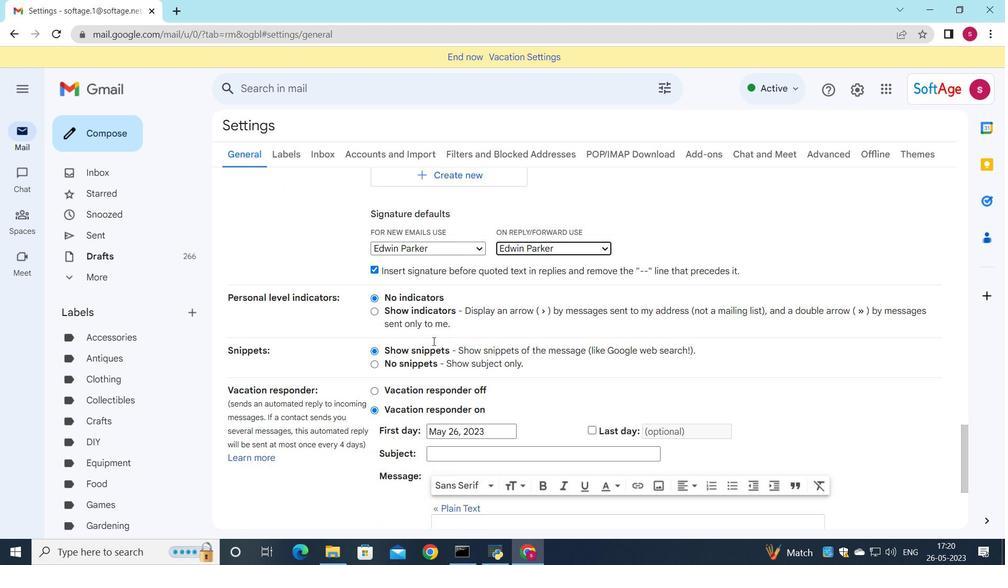 
Action: Mouse scrolled (432, 340) with delta (0, 0)
Screenshot: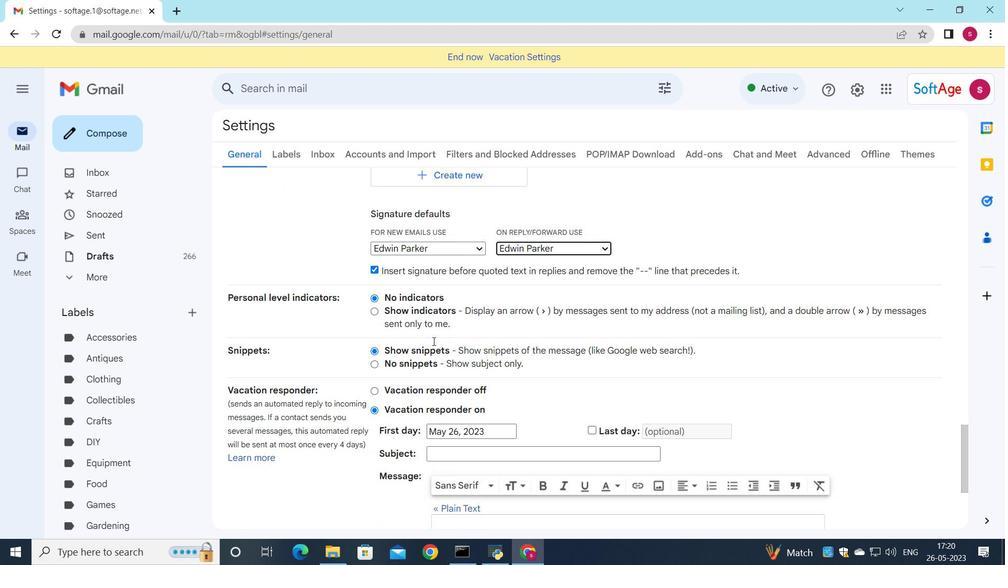
Action: Mouse scrolled (432, 340) with delta (0, 0)
Screenshot: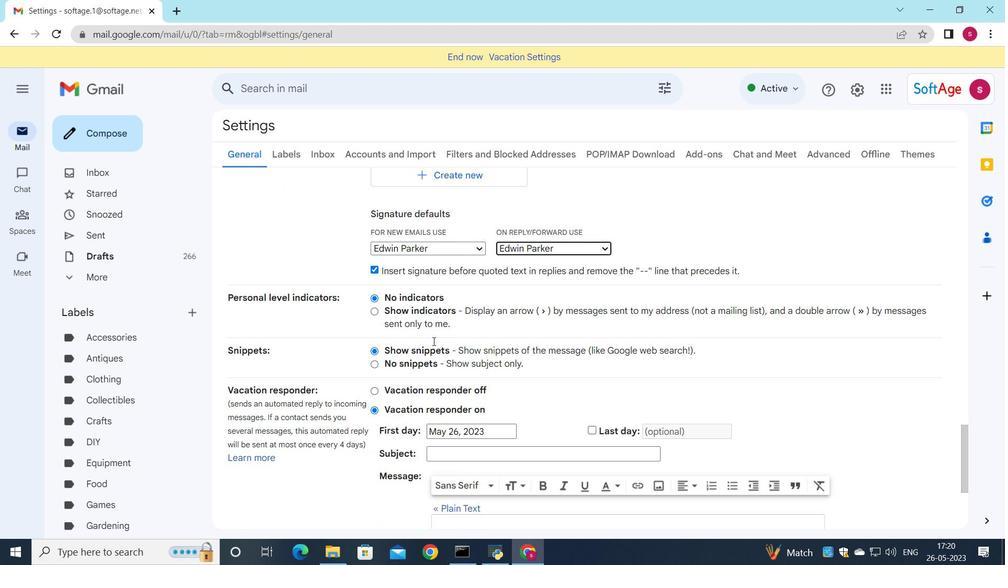 
Action: Mouse scrolled (432, 340) with delta (0, 0)
Screenshot: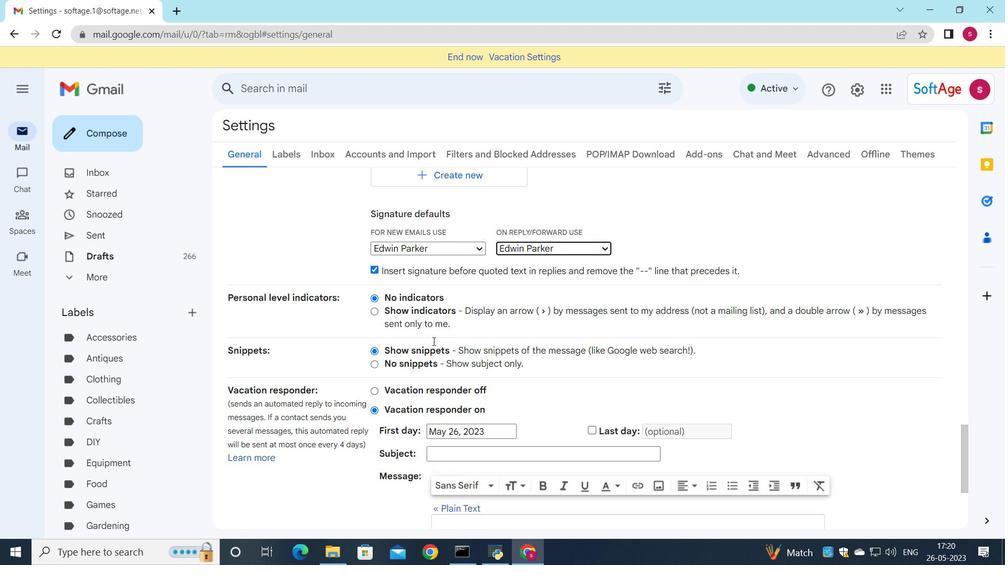 
Action: Mouse scrolled (432, 340) with delta (0, 0)
Screenshot: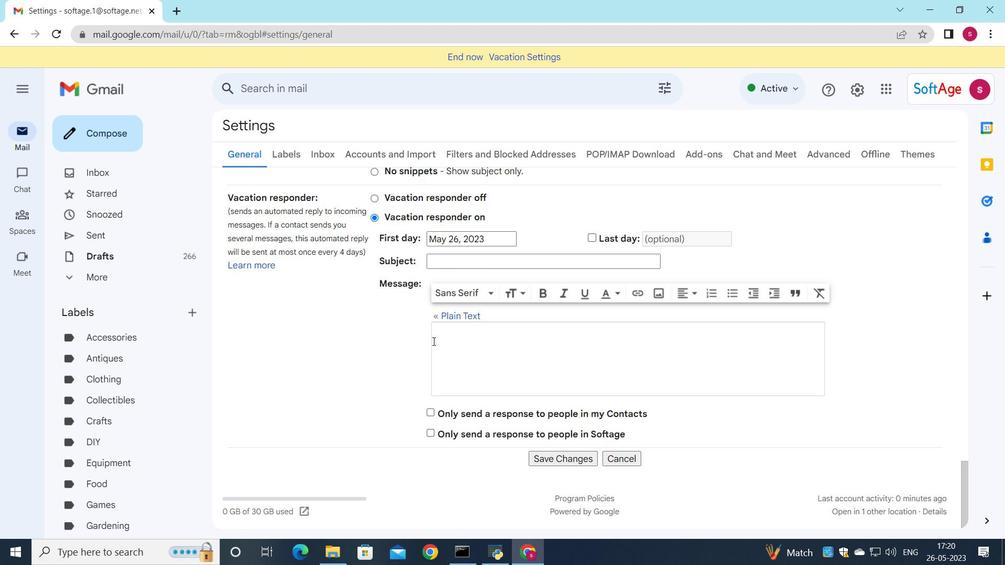 
Action: Mouse scrolled (432, 340) with delta (0, 0)
Screenshot: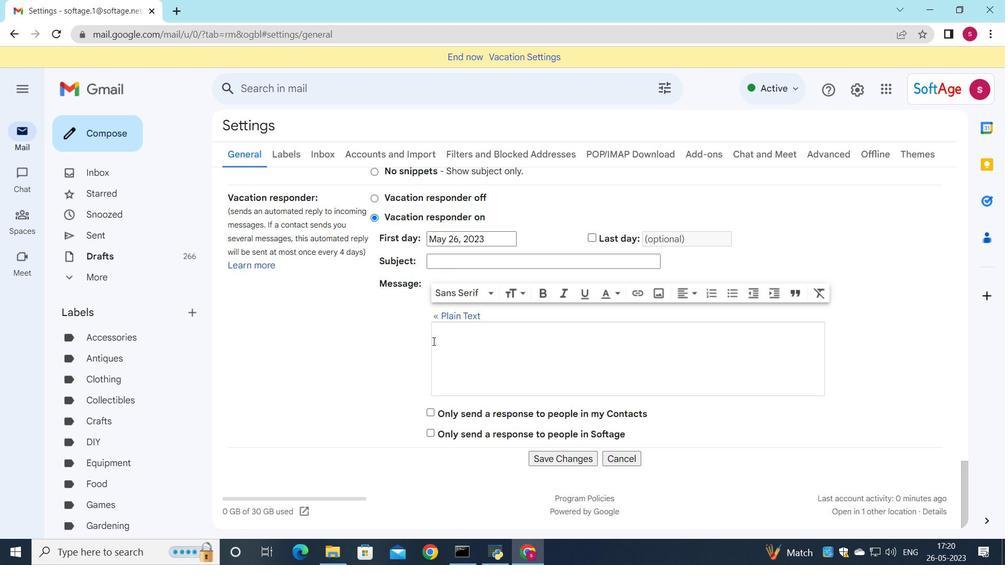 
Action: Mouse scrolled (432, 340) with delta (0, 0)
Screenshot: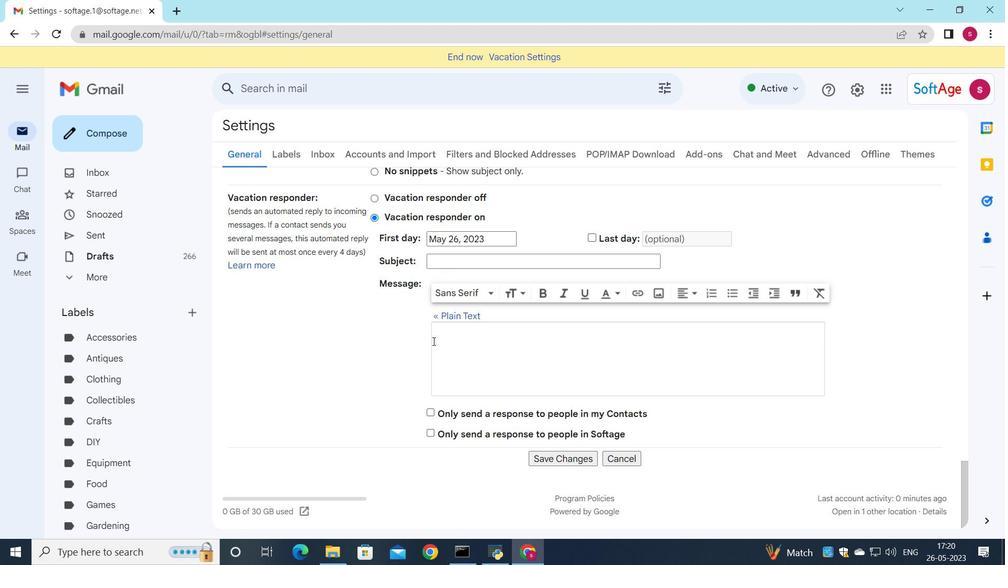 
Action: Mouse scrolled (432, 340) with delta (0, 0)
Screenshot: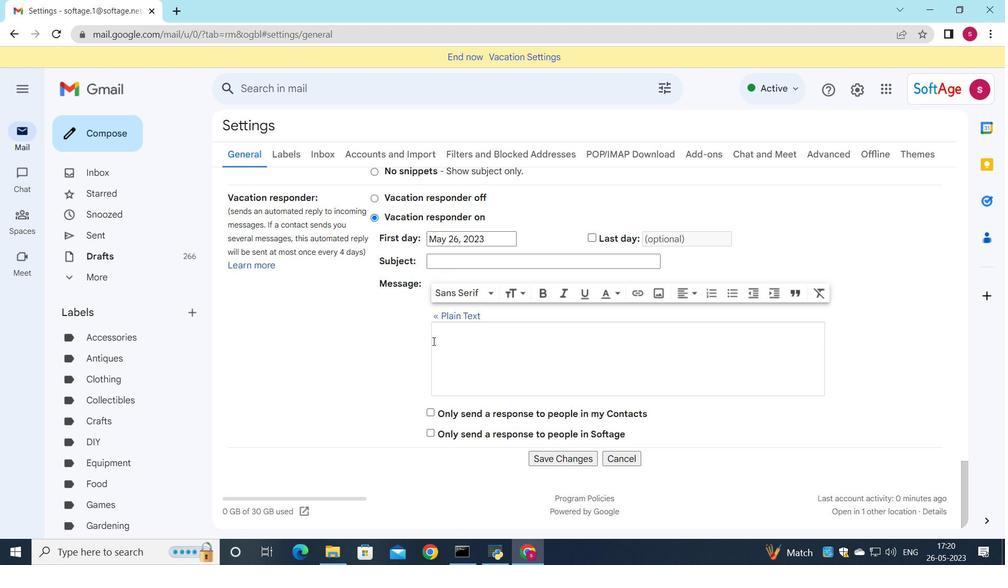 
Action: Mouse moved to (580, 461)
Screenshot: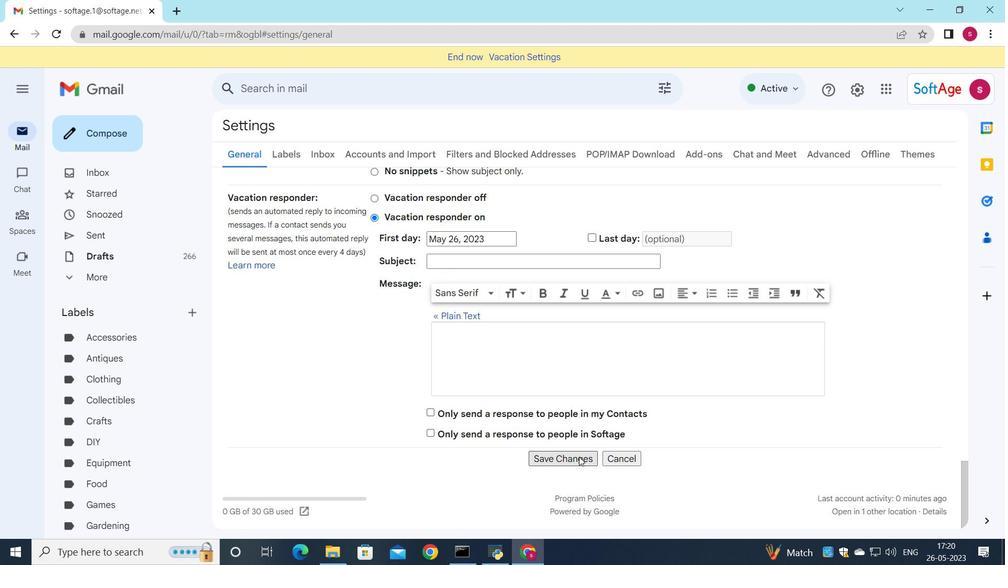 
Action: Mouse pressed left at (580, 461)
Screenshot: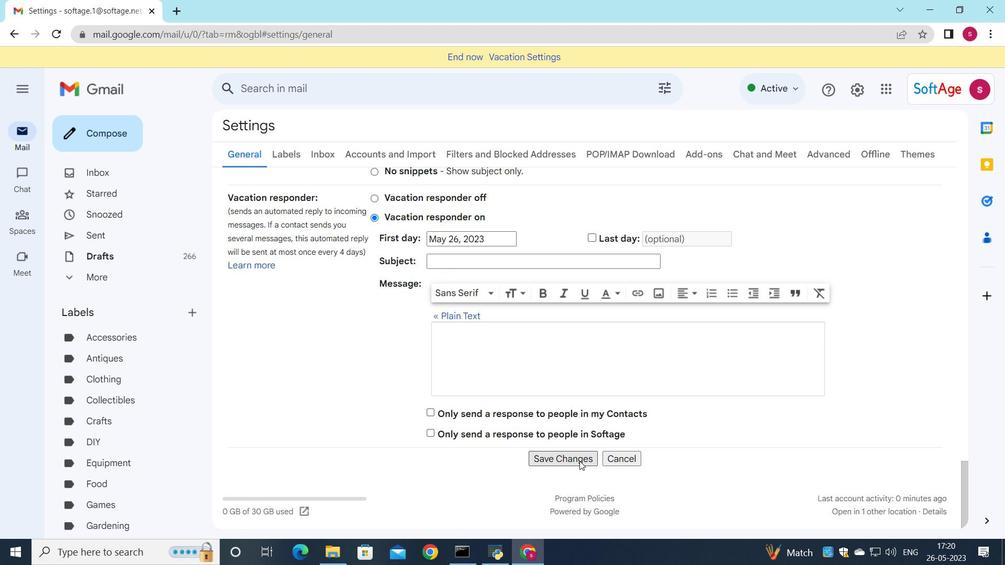 
Action: Mouse moved to (120, 123)
Screenshot: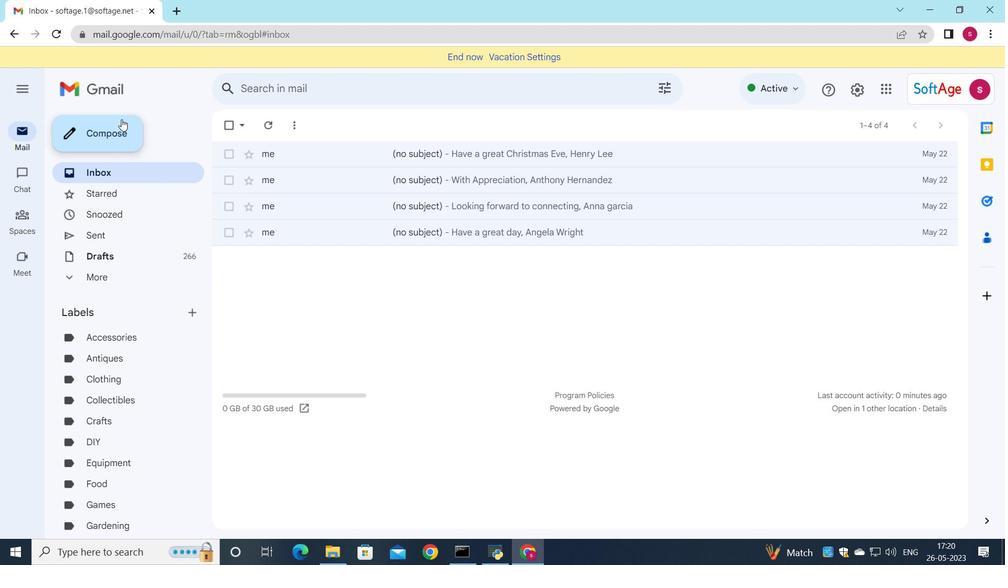 
Action: Mouse pressed left at (120, 123)
Screenshot: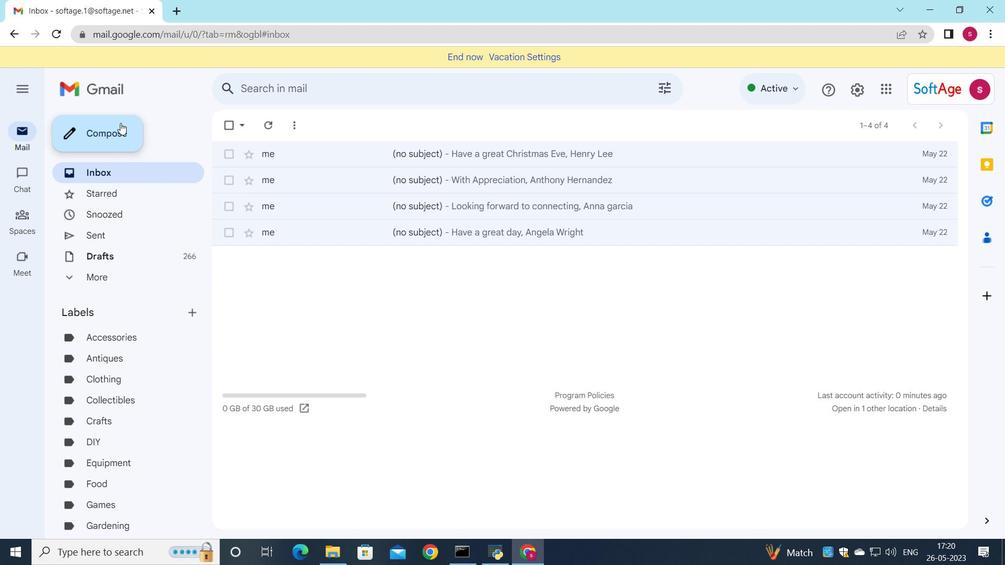 
Action: Mouse moved to (734, 218)
Screenshot: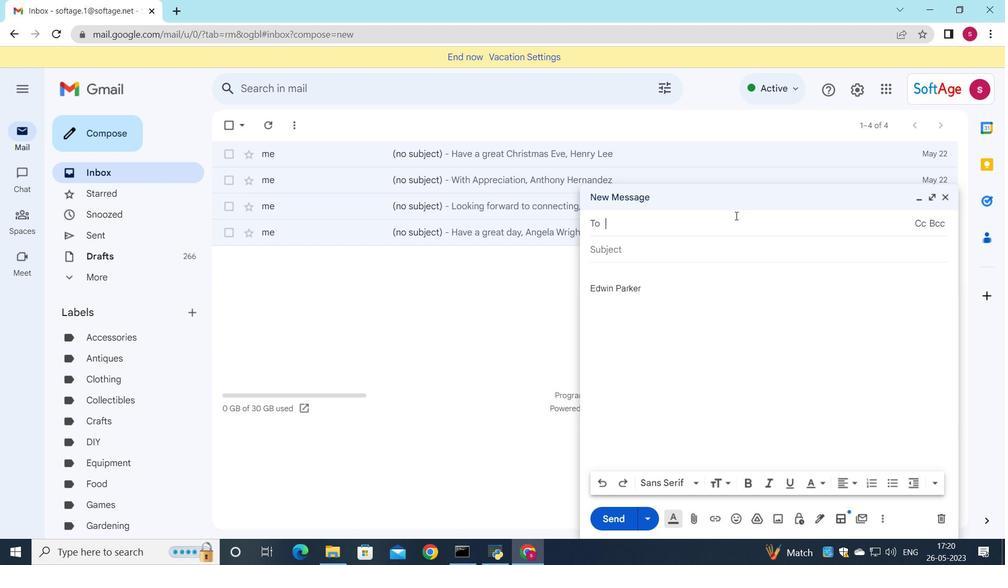 
Action: Key pressed soft
Screenshot: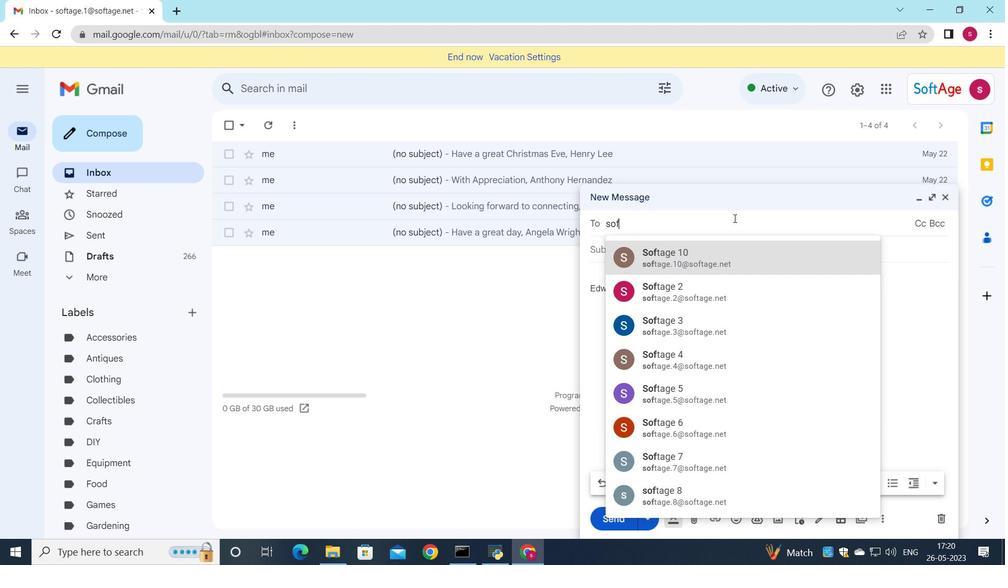 
Action: Mouse moved to (720, 396)
Screenshot: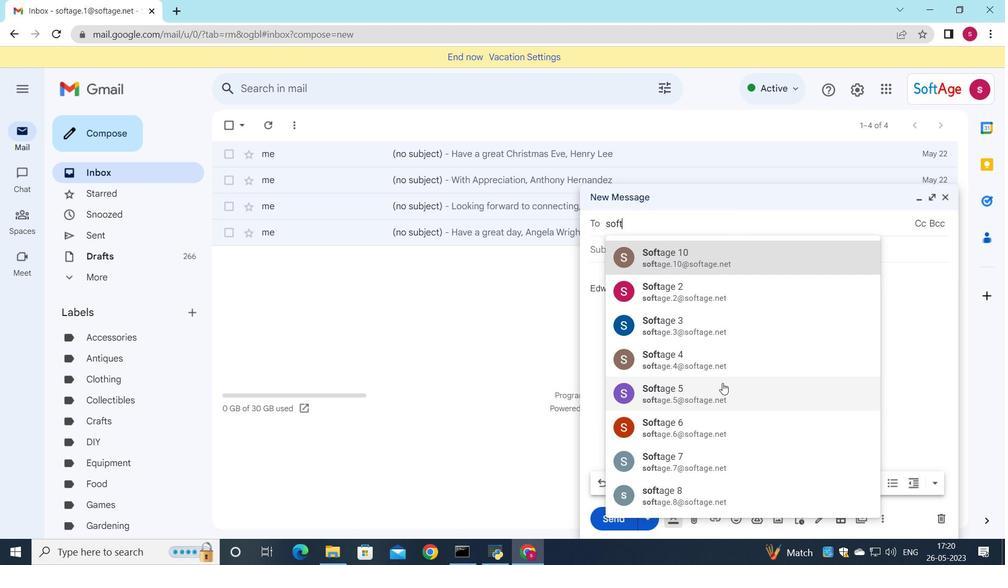 
Action: Mouse pressed left at (720, 396)
Screenshot: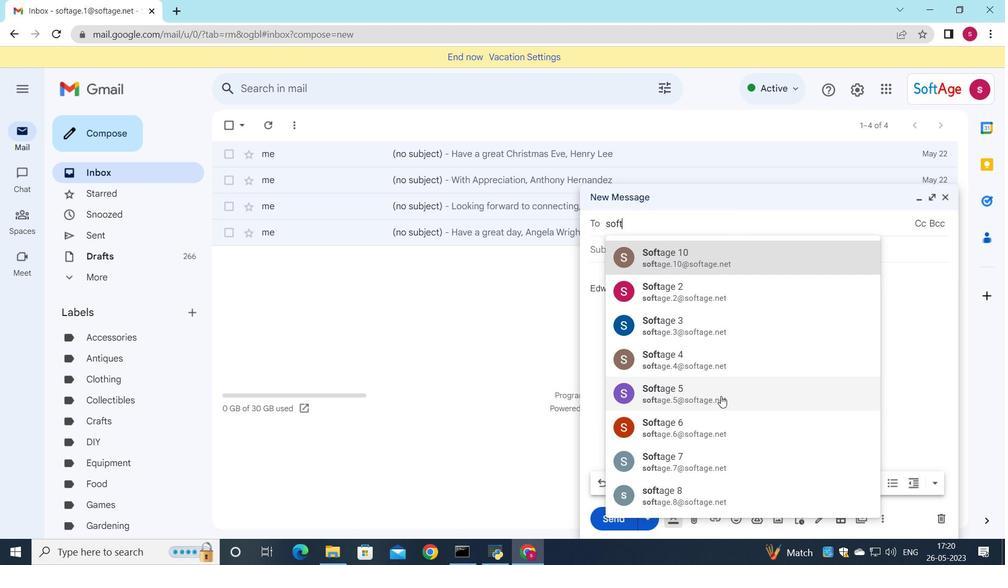 
Action: Mouse moved to (719, 397)
Screenshot: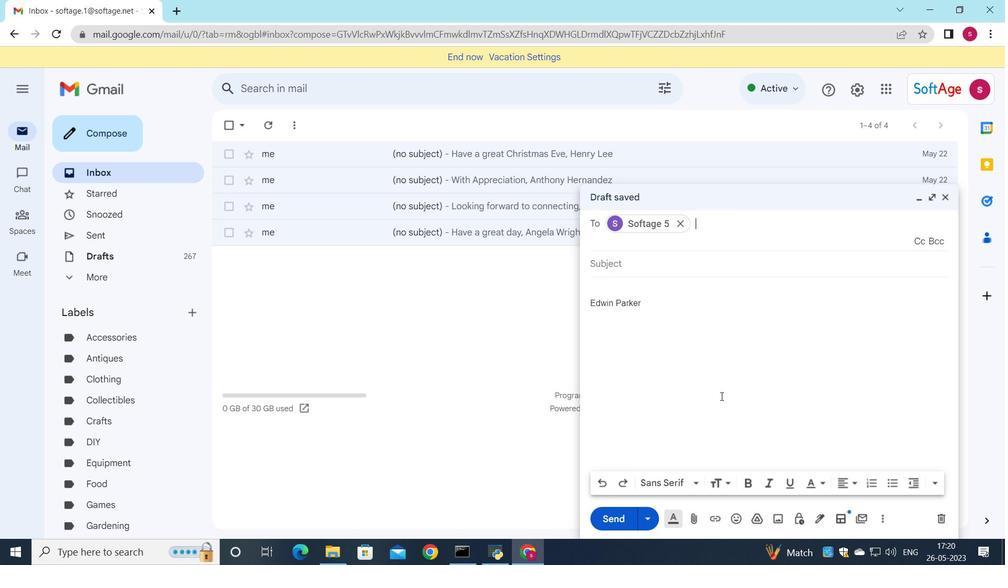
Action: Key pressed s
Screenshot: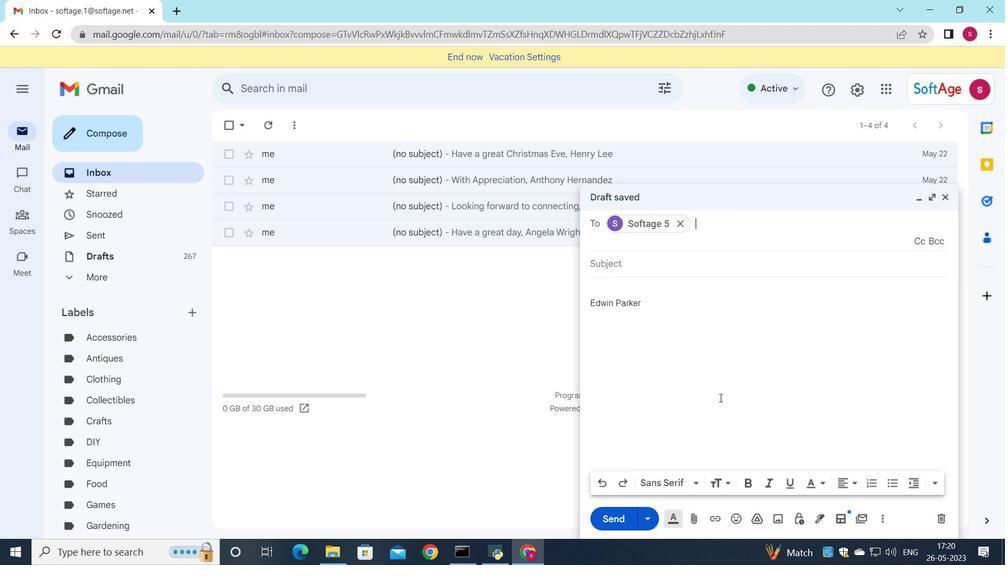 
Action: Mouse moved to (774, 430)
Screenshot: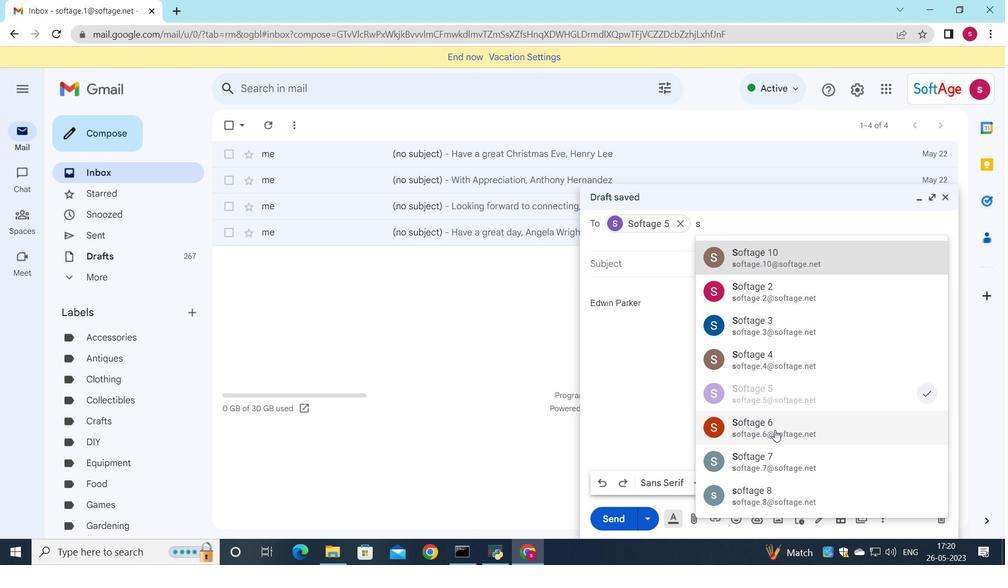 
Action: Mouse pressed left at (774, 430)
Screenshot: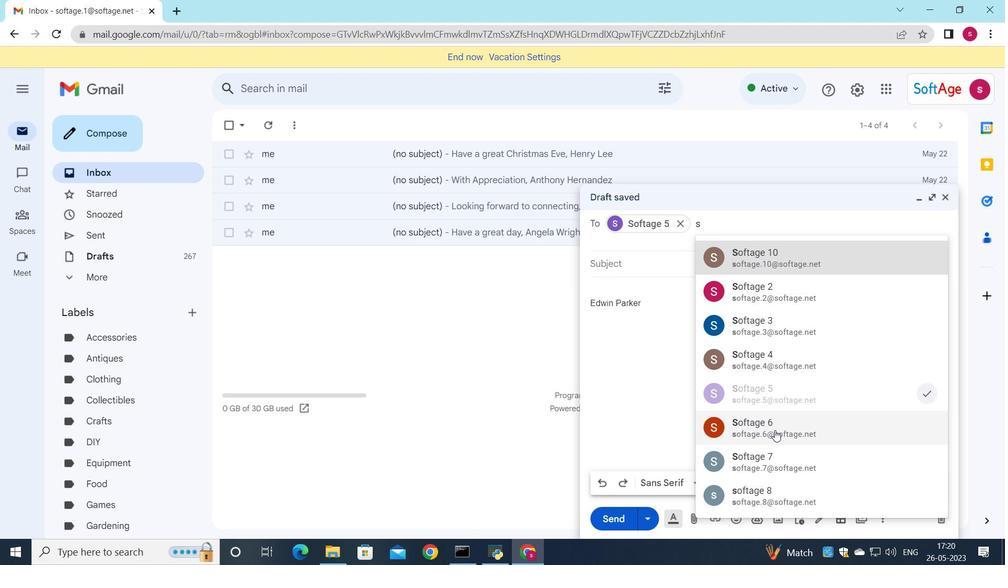 
Action: Mouse moved to (593, 264)
Screenshot: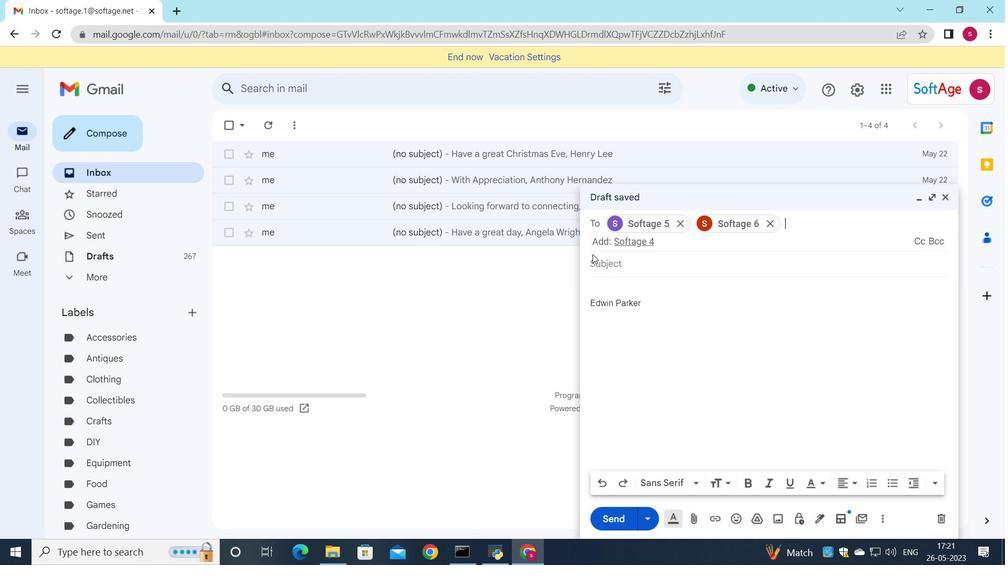 
Action: Mouse pressed left at (593, 264)
Screenshot: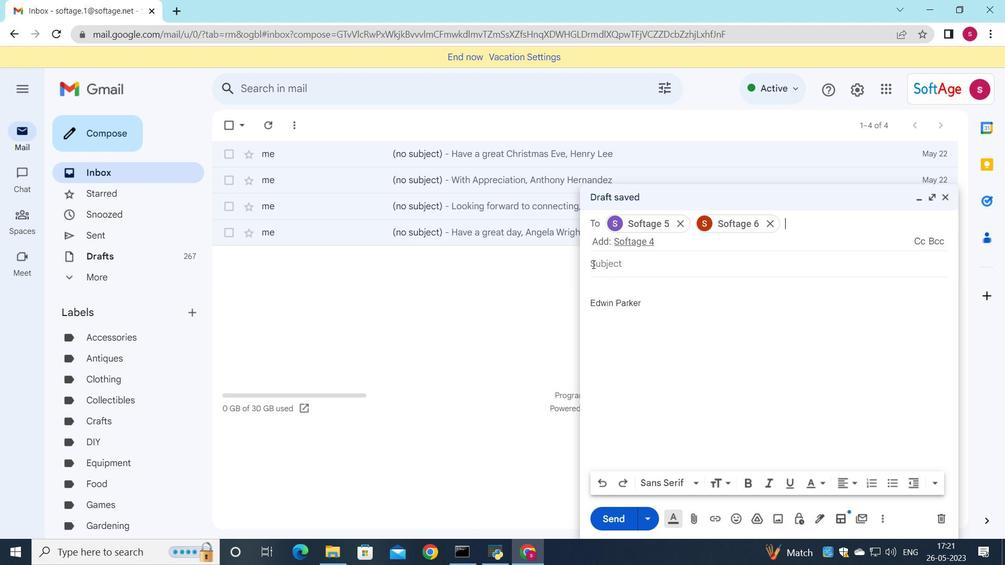 
Action: Key pressed <Key.shift>Request<Key.space>for<Key.space>a<Key.space>promotion<Key.space>
Screenshot: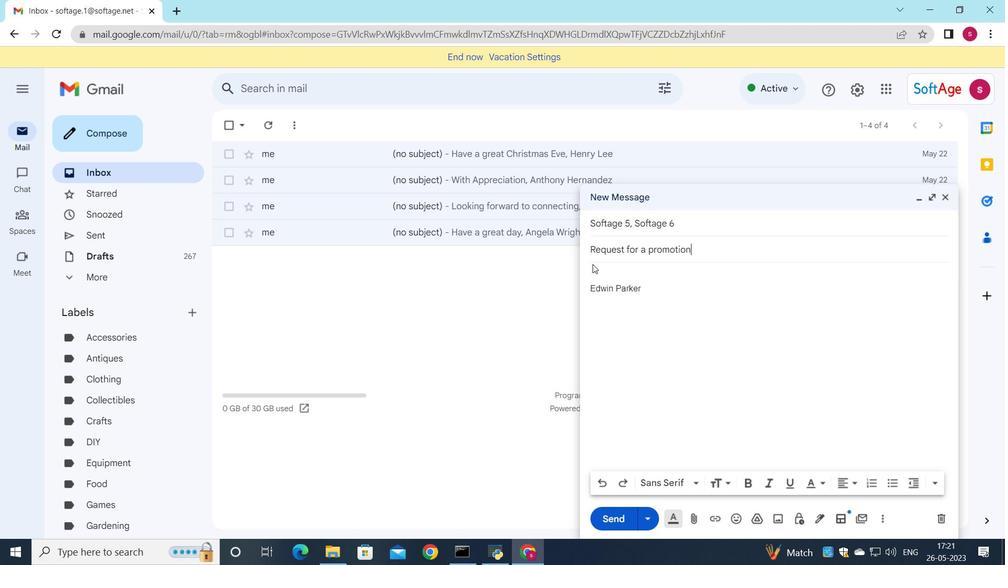 
Action: Mouse moved to (604, 272)
Screenshot: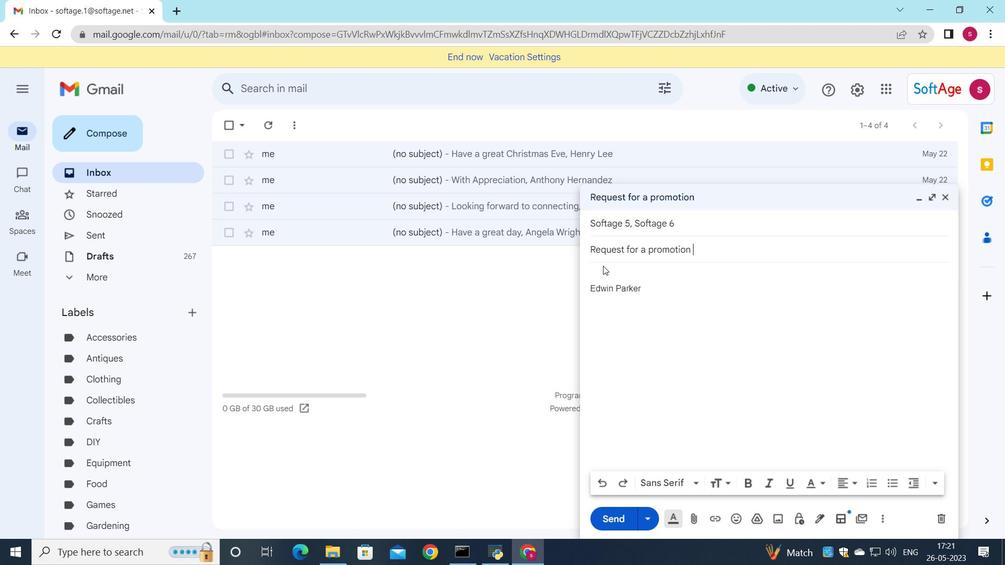 
Action: Mouse pressed left at (604, 272)
Screenshot: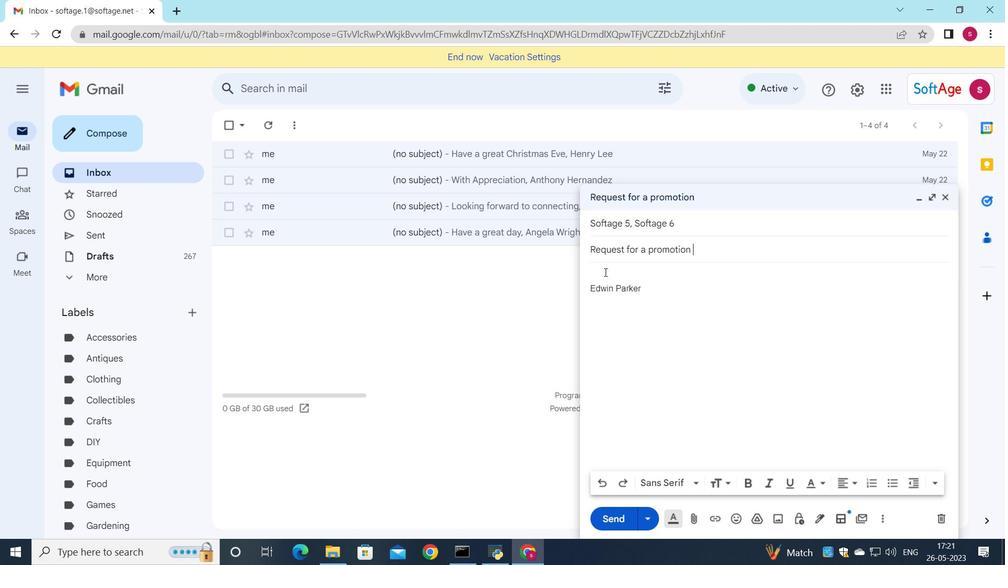 
Action: Key pressed <Key.shift>I<Key.space>would<Key.space>like<Key.space>to<Key.space>arrange<Key.space>a<Key.space><Key.shift>conference<Key.space>call<Key.space>to<Key.space>discuss<Key.space>this<Key.space>matter<Key.space>further
Screenshot: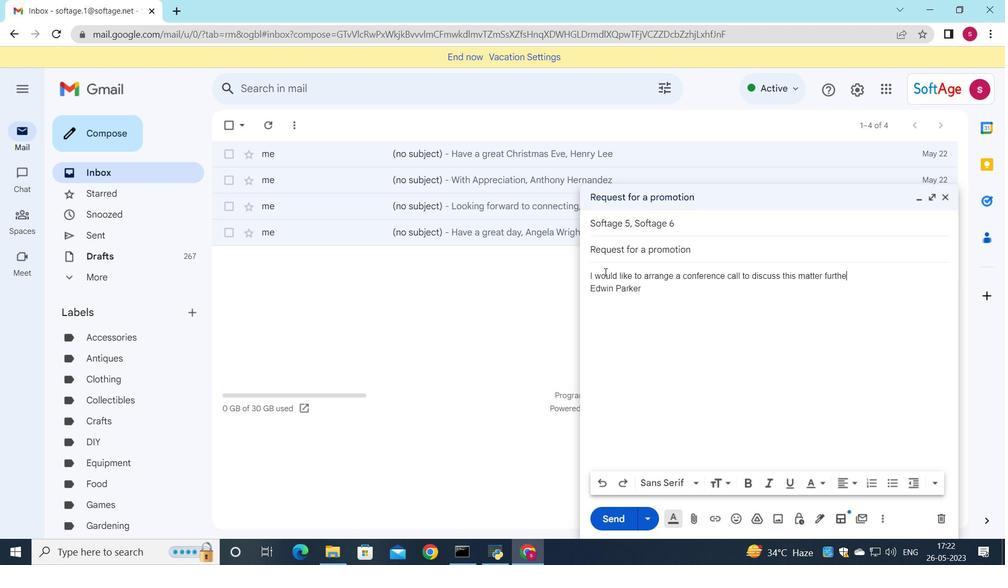 
Action: Mouse moved to (707, 379)
Screenshot: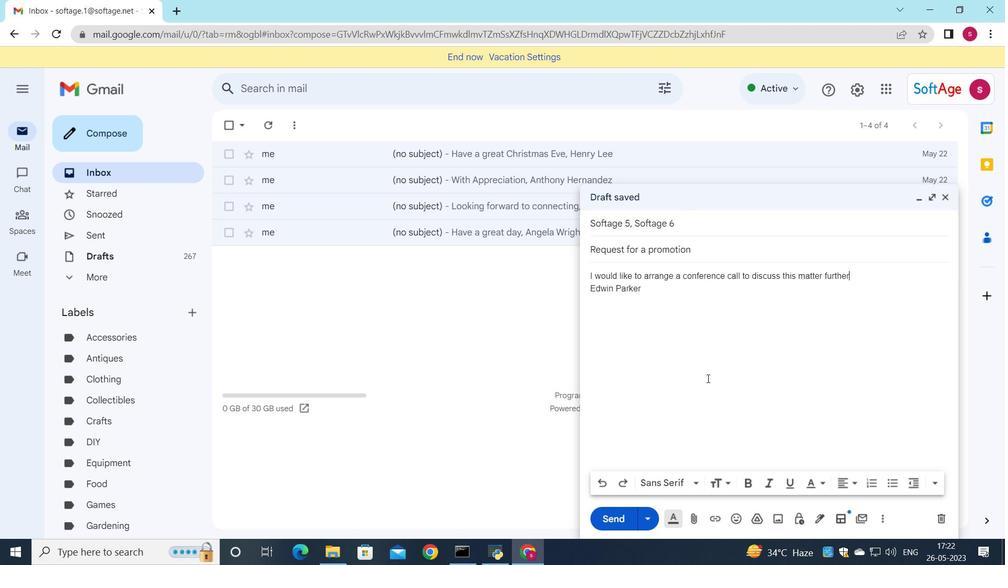 
Action: Mouse scrolled (707, 378) with delta (0, 0)
Screenshot: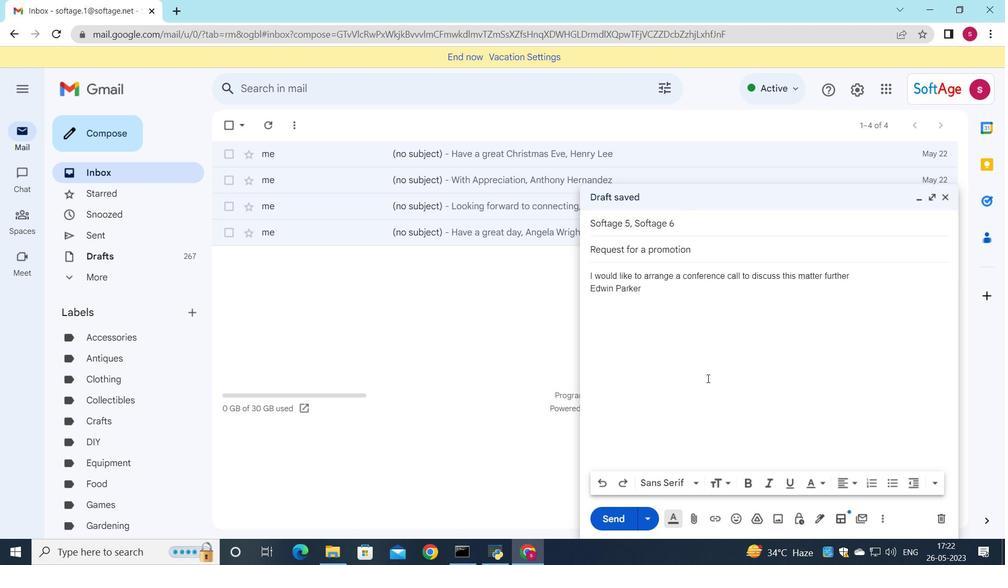 
Action: Mouse moved to (693, 522)
Screenshot: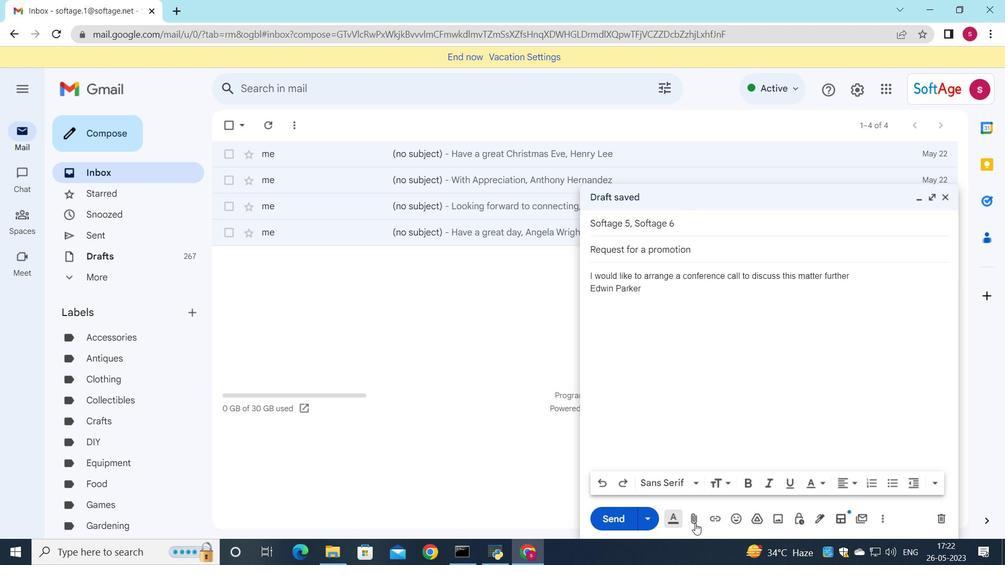 
Action: Mouse pressed left at (693, 522)
Screenshot: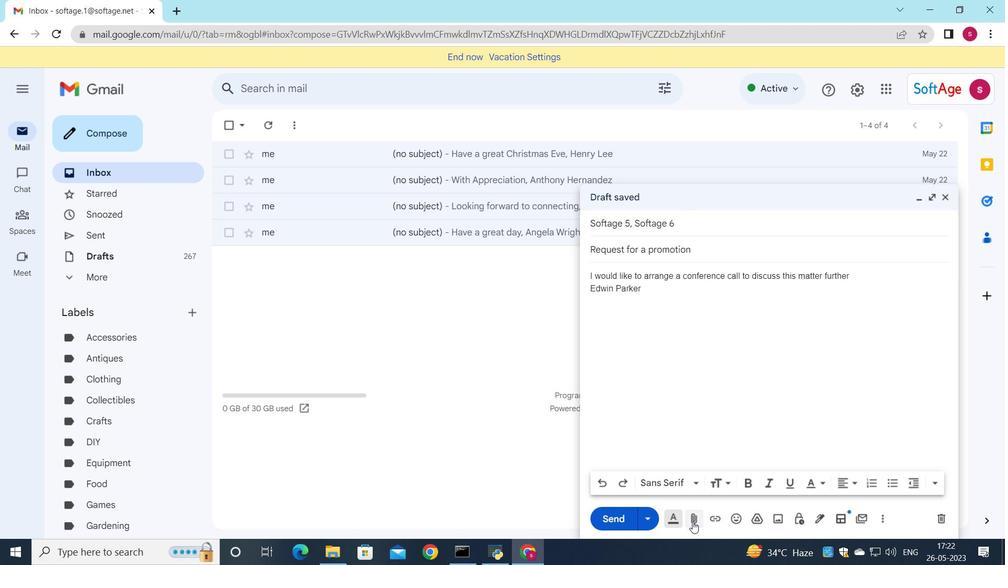 
Action: Mouse moved to (207, 99)
Screenshot: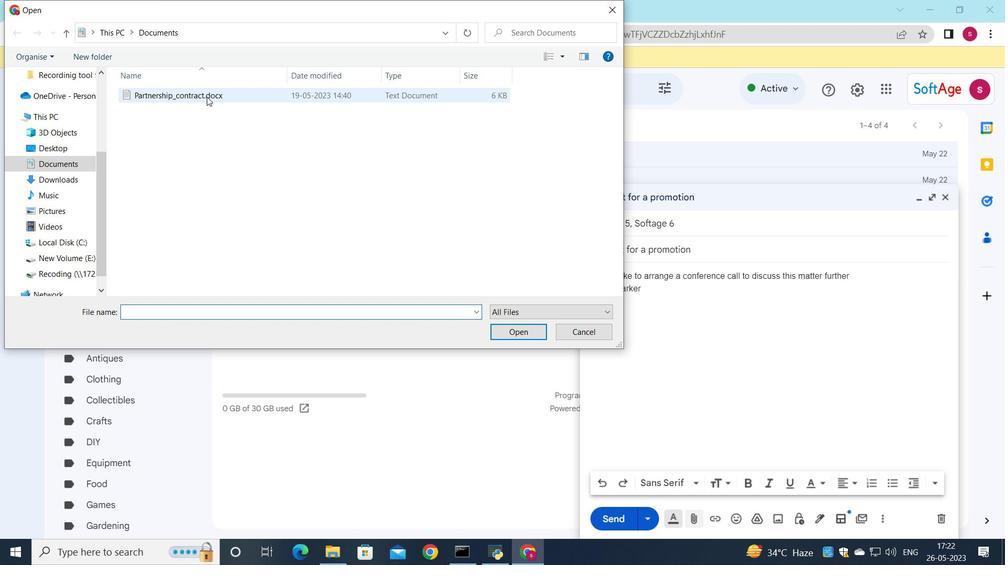 
Action: Mouse pressed left at (207, 99)
Screenshot: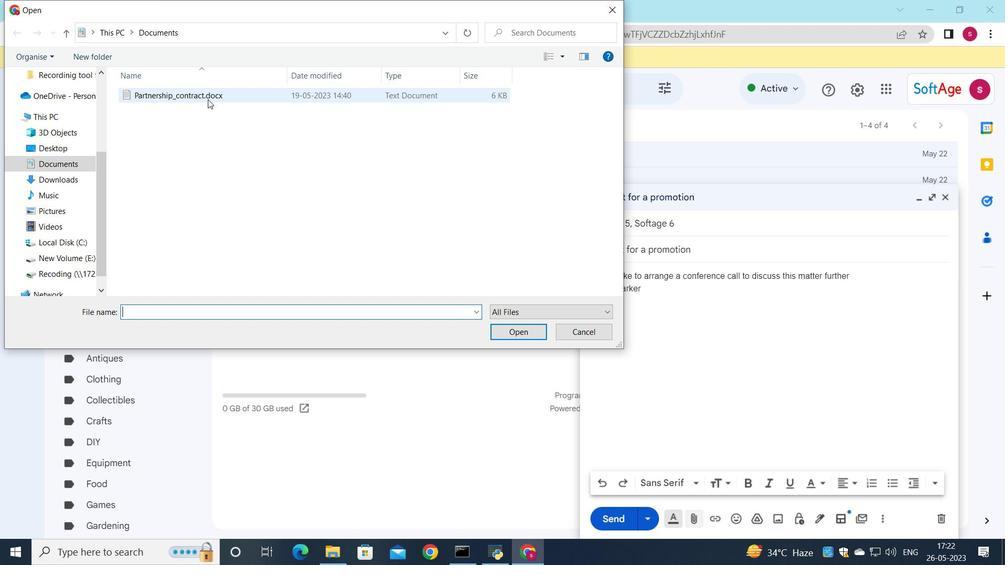 
Action: Mouse moved to (210, 95)
Screenshot: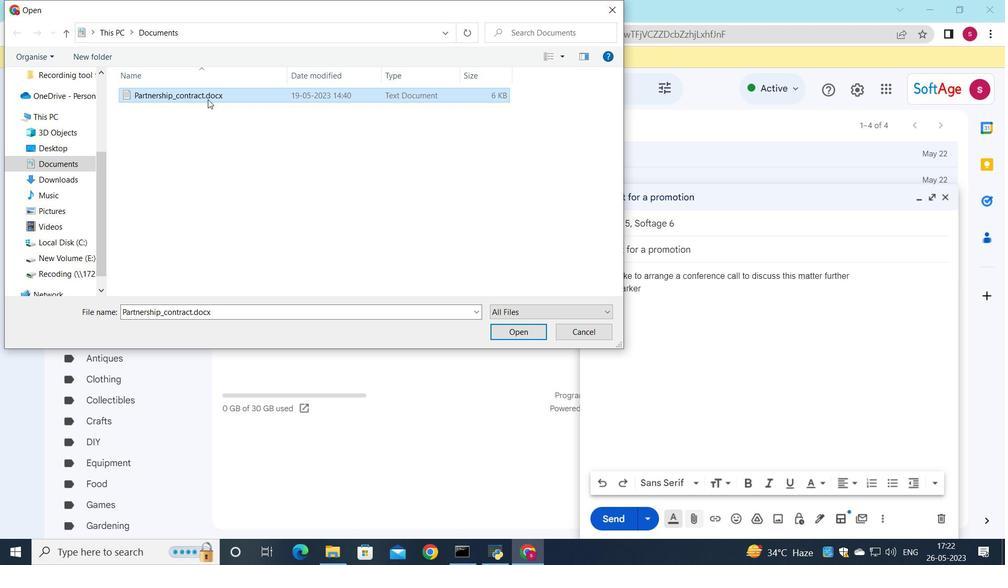 
Action: Mouse pressed left at (210, 95)
Screenshot: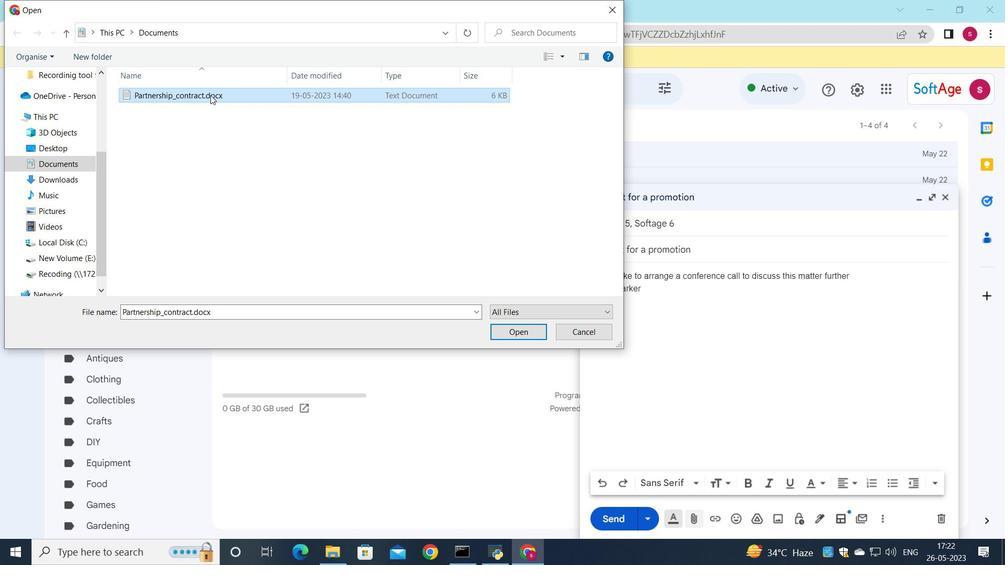 
Action: Mouse moved to (371, 98)
Screenshot: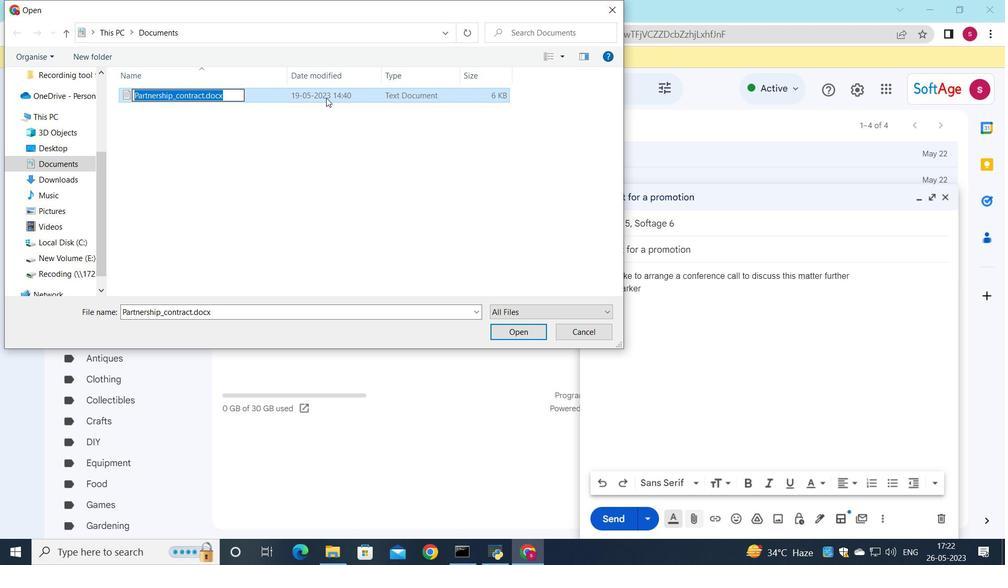 
Action: Key pressed <Key.shift>Company<Key.shift>_handbook.pdf
Screenshot: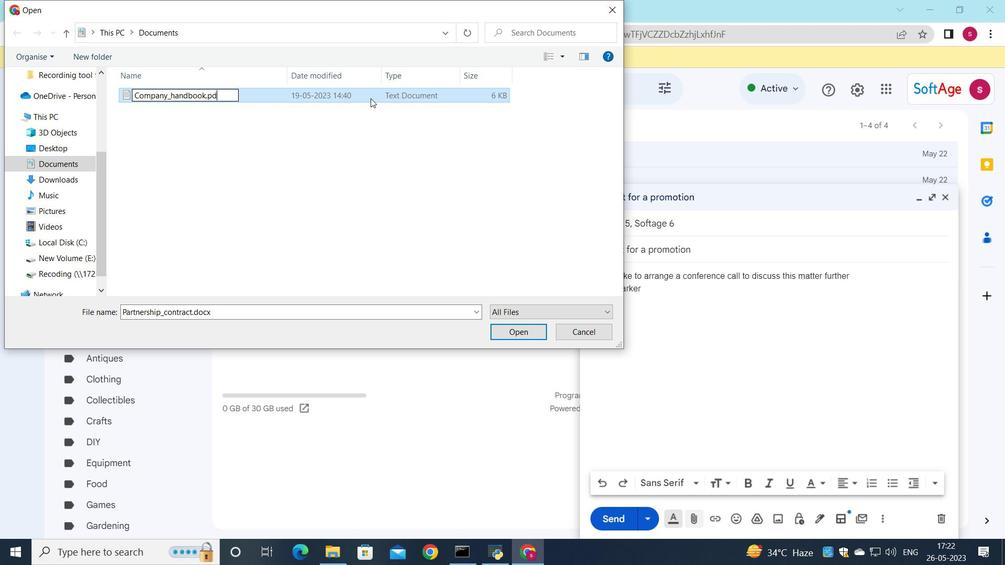 
Action: Mouse pressed left at (371, 98)
Screenshot: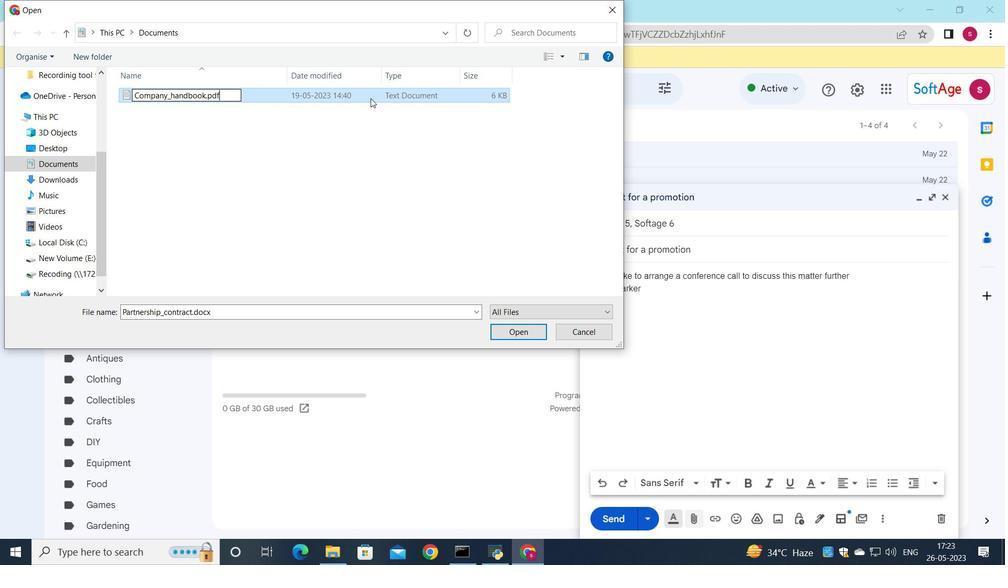 
Action: Mouse moved to (528, 339)
Screenshot: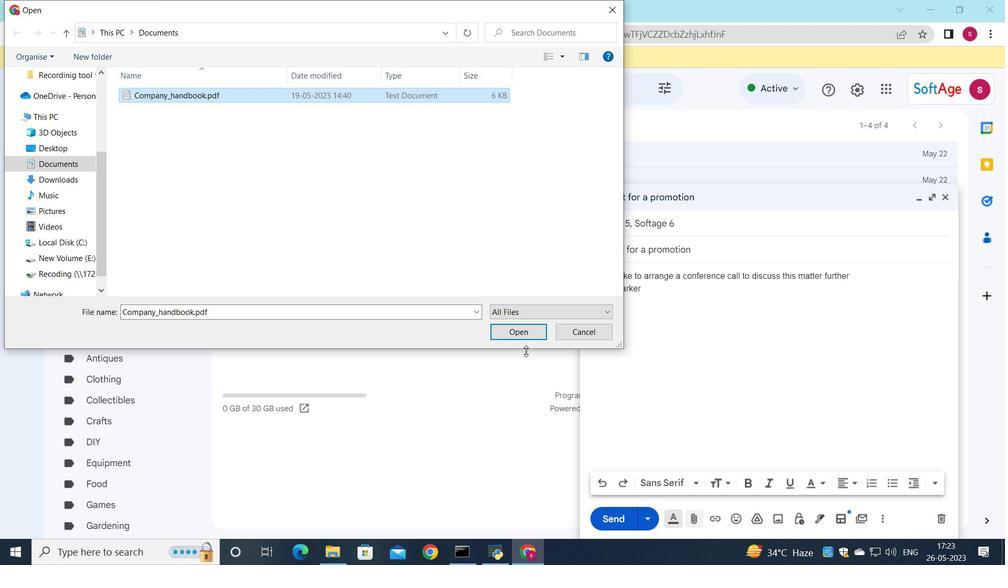 
Action: Mouse pressed left at (528, 339)
Screenshot: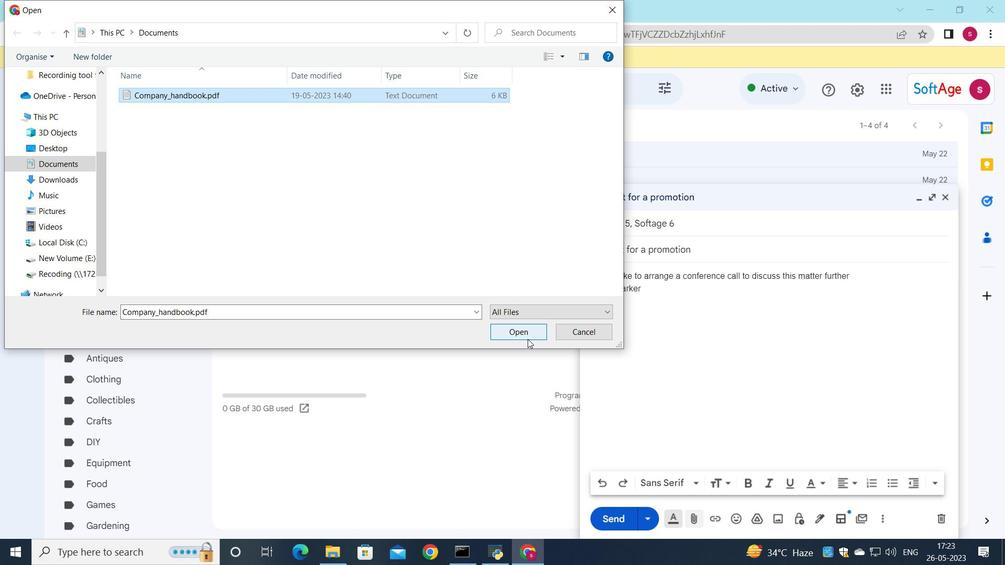 
Action: Mouse moved to (618, 516)
Screenshot: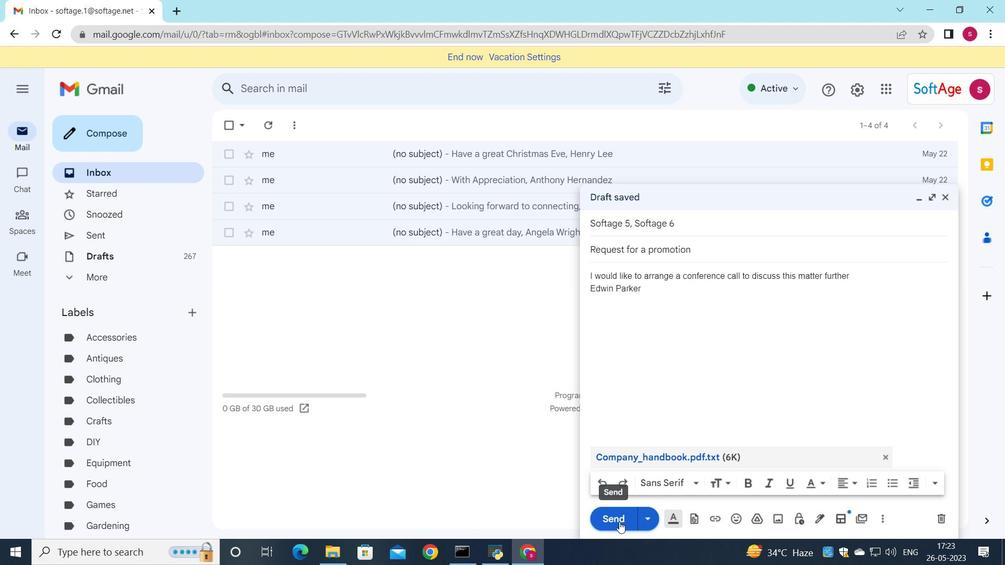 
Action: Mouse pressed left at (618, 516)
Screenshot: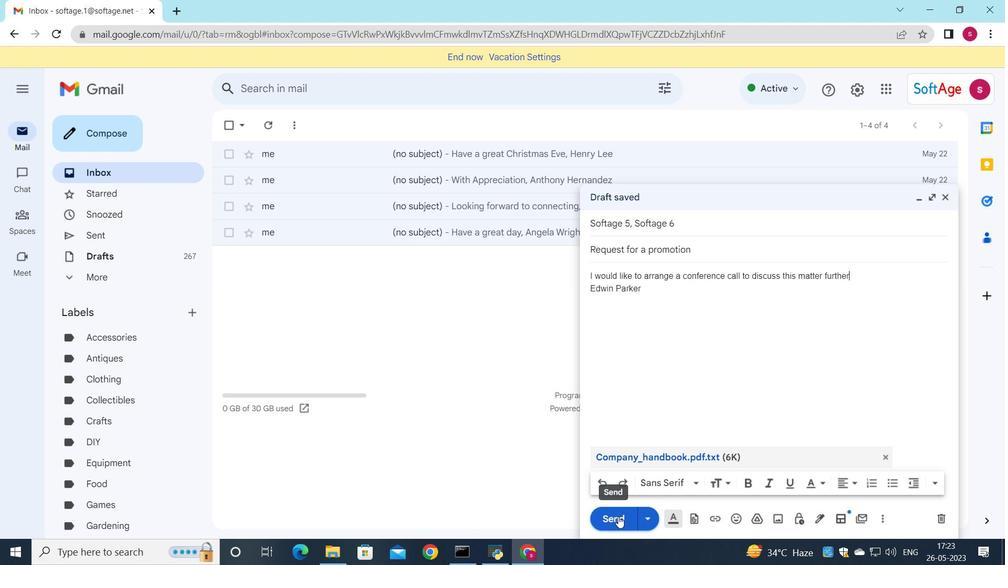 
Action: Mouse moved to (112, 235)
Screenshot: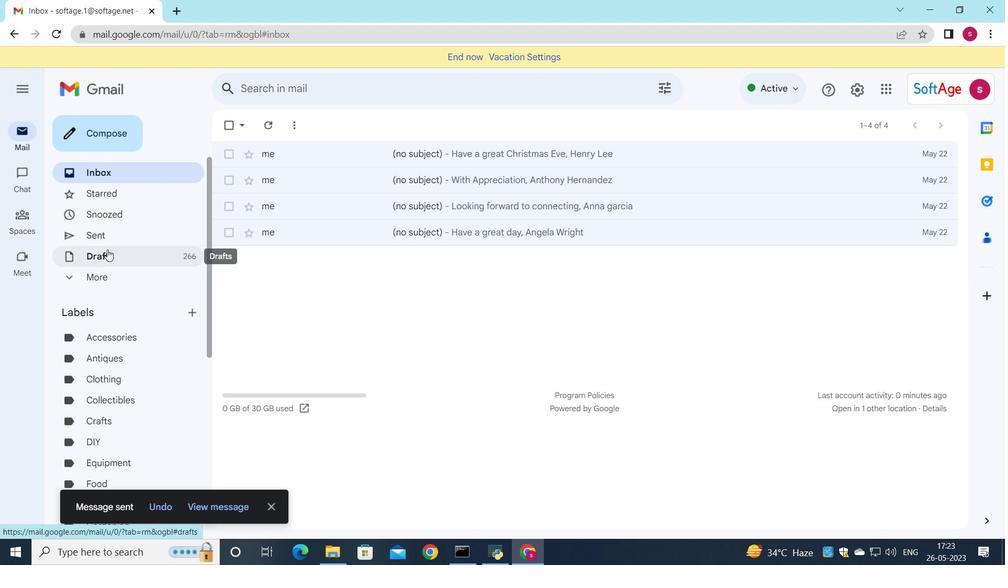 
Action: Mouse pressed left at (112, 235)
Screenshot: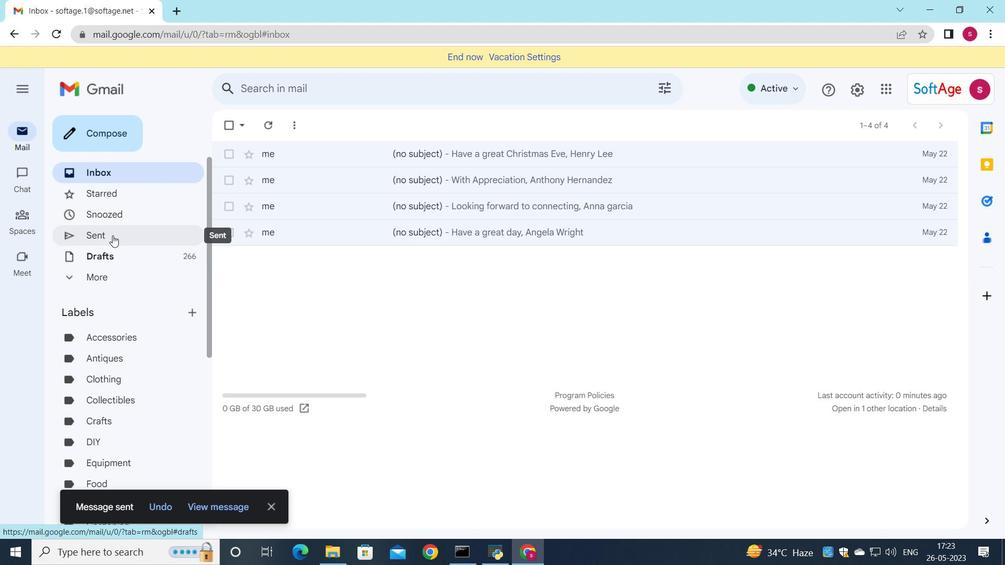 
Action: Mouse moved to (508, 202)
Screenshot: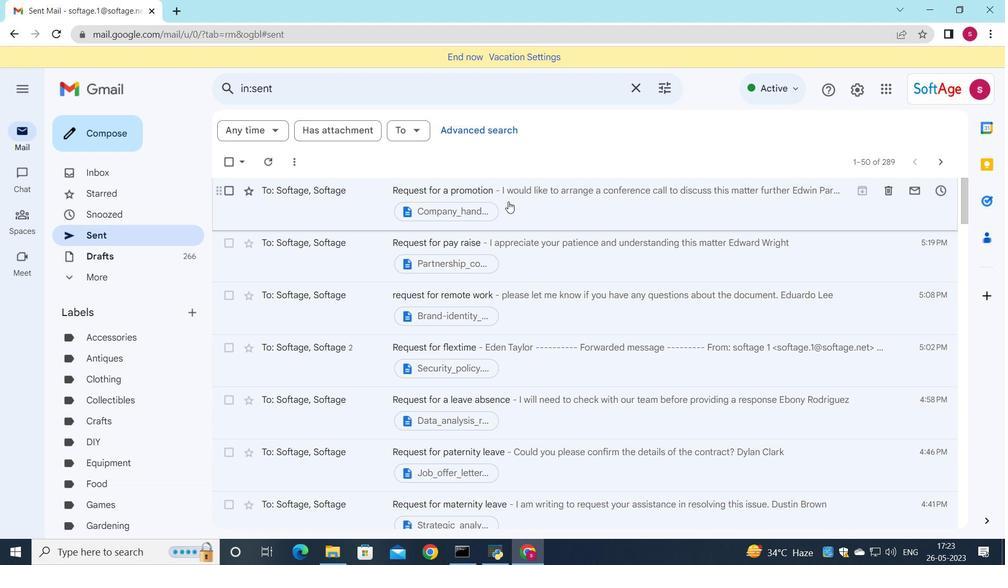 
Action: Mouse pressed left at (508, 202)
Screenshot: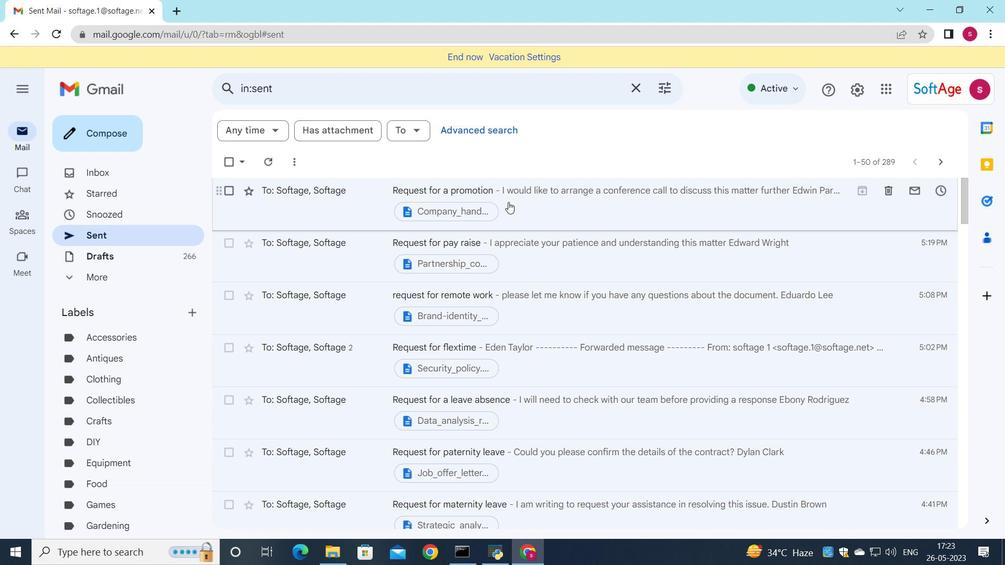 
Action: Mouse moved to (536, 219)
Screenshot: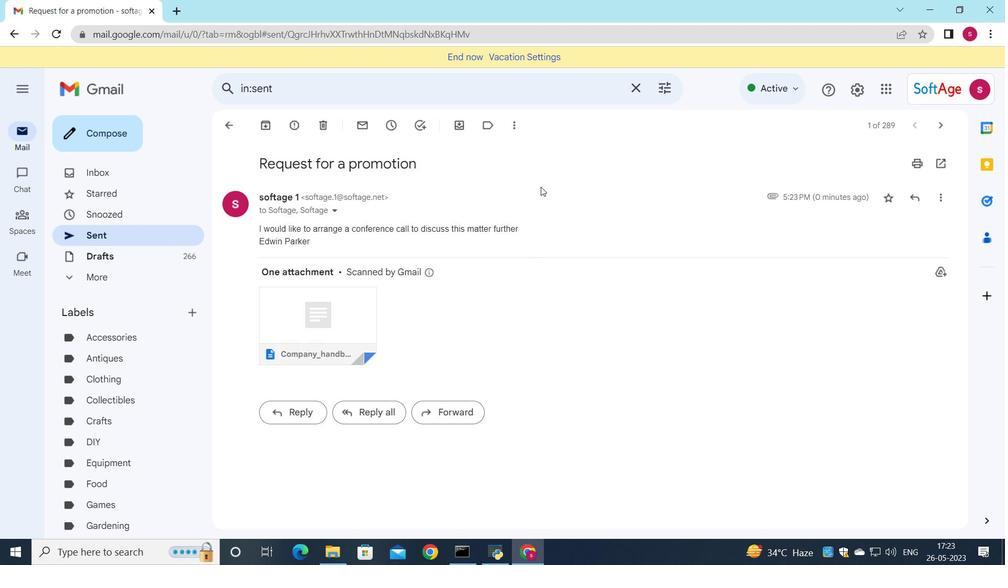 
